 Task: Look for space in Bauta, Cuba from 6th September, 2023 to 10th September, 2023 for 1 adult in price range Rs.10000 to Rs.15000. Place can be private room with 1  bedroom having 1 bed and 1 bathroom. Property type can be house, flat, guest house, hotel. Booking option can be shelf check-in. Required host language is .
Action: Mouse moved to (423, 91)
Screenshot: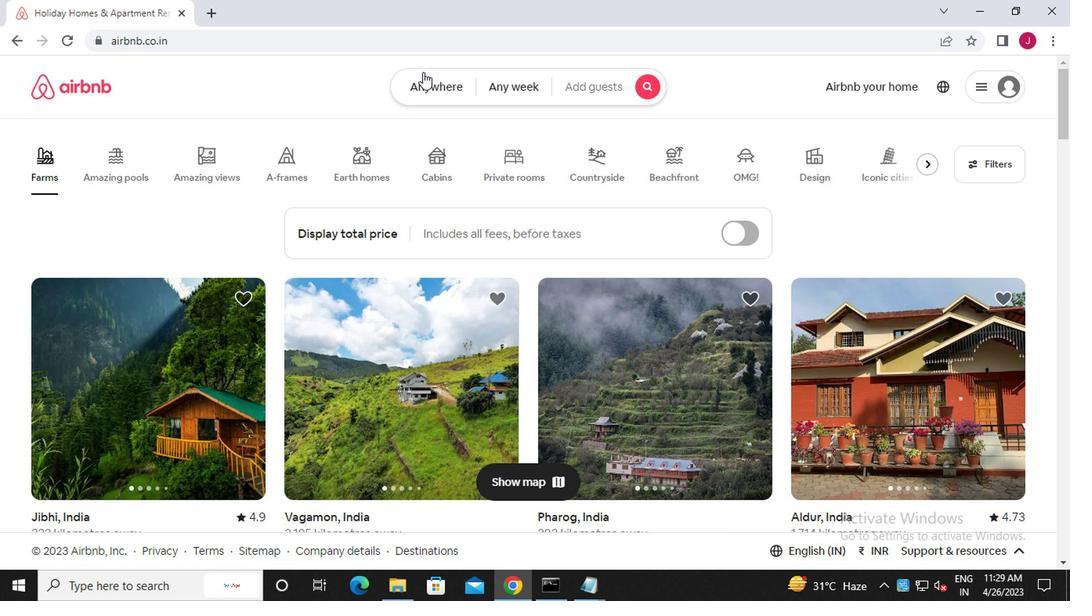 
Action: Mouse pressed left at (423, 91)
Screenshot: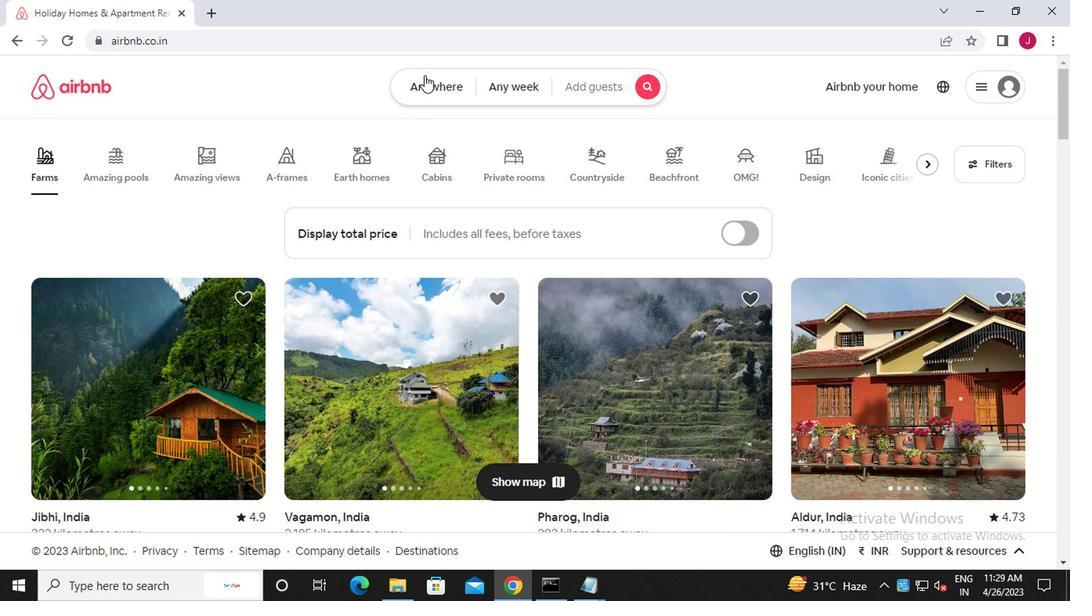 
Action: Mouse moved to (302, 145)
Screenshot: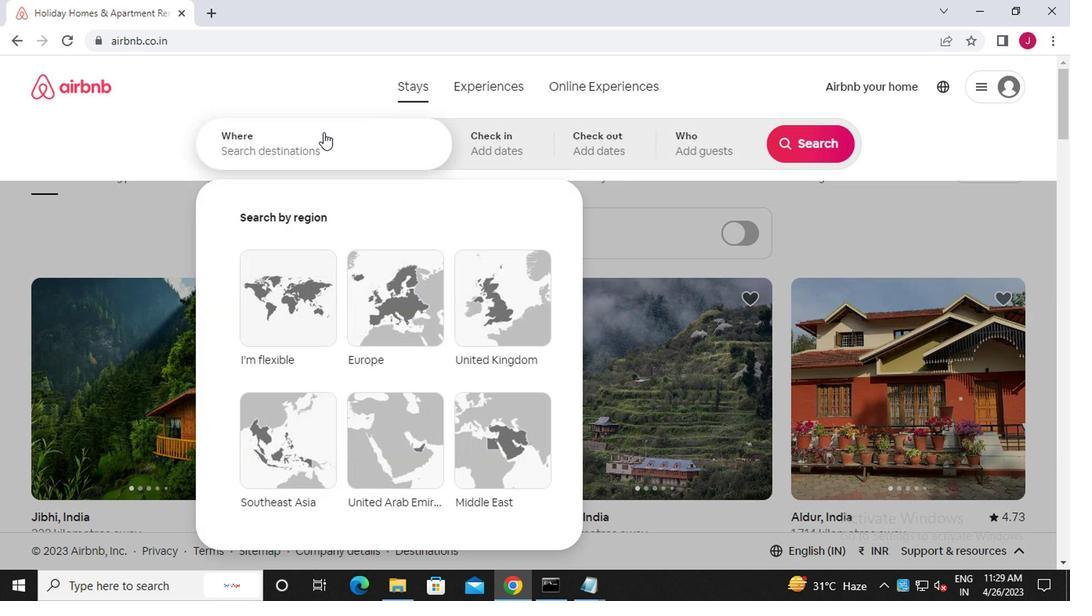 
Action: Mouse pressed left at (302, 145)
Screenshot: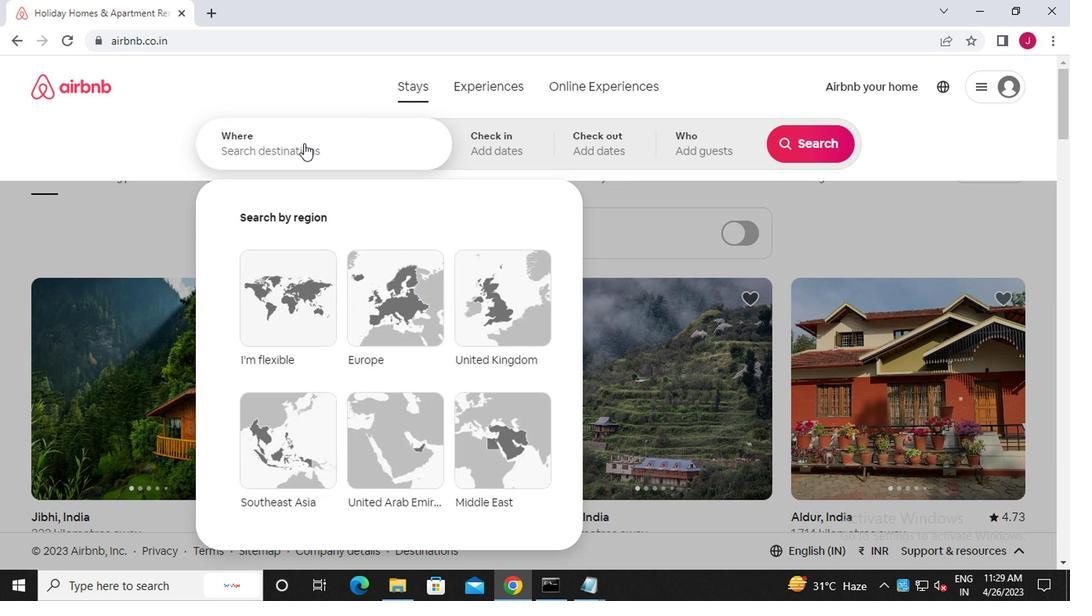 
Action: Key pressed b<Key.caps_lock>auta
Screenshot: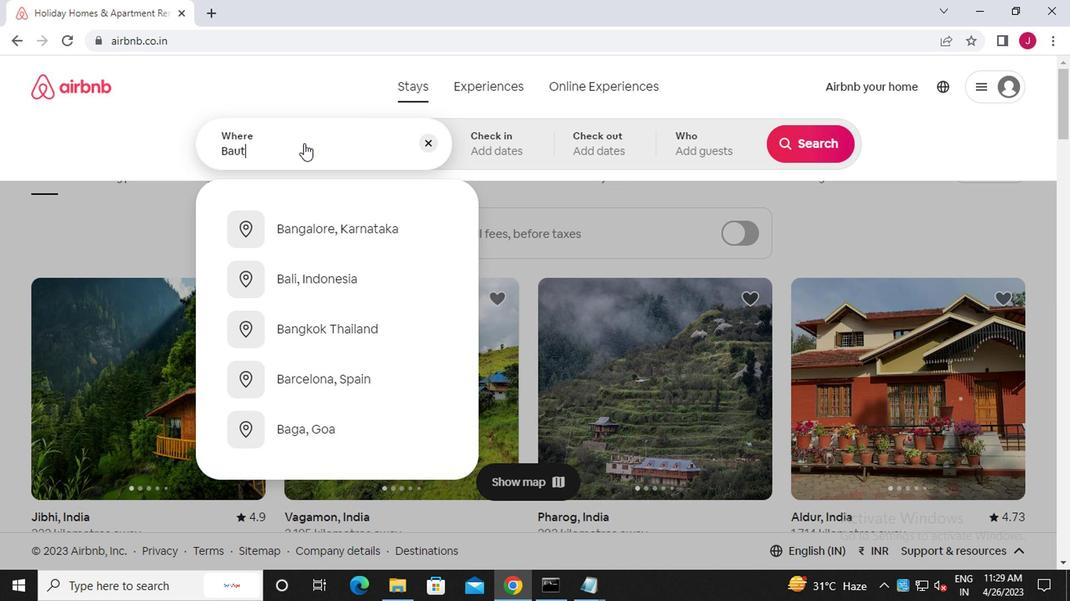 
Action: Mouse moved to (337, 234)
Screenshot: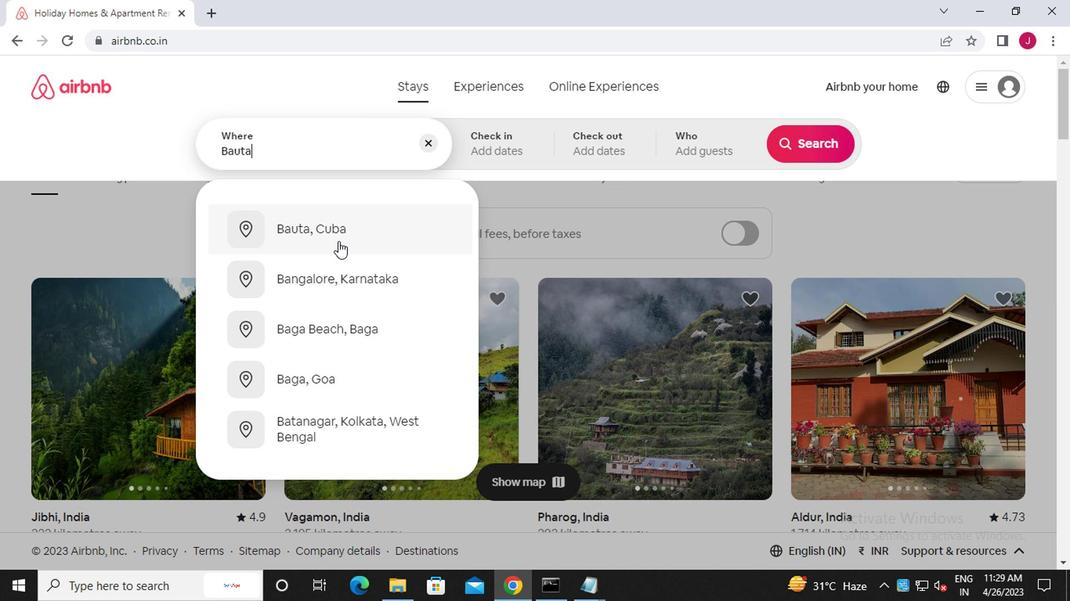 
Action: Mouse pressed left at (337, 234)
Screenshot: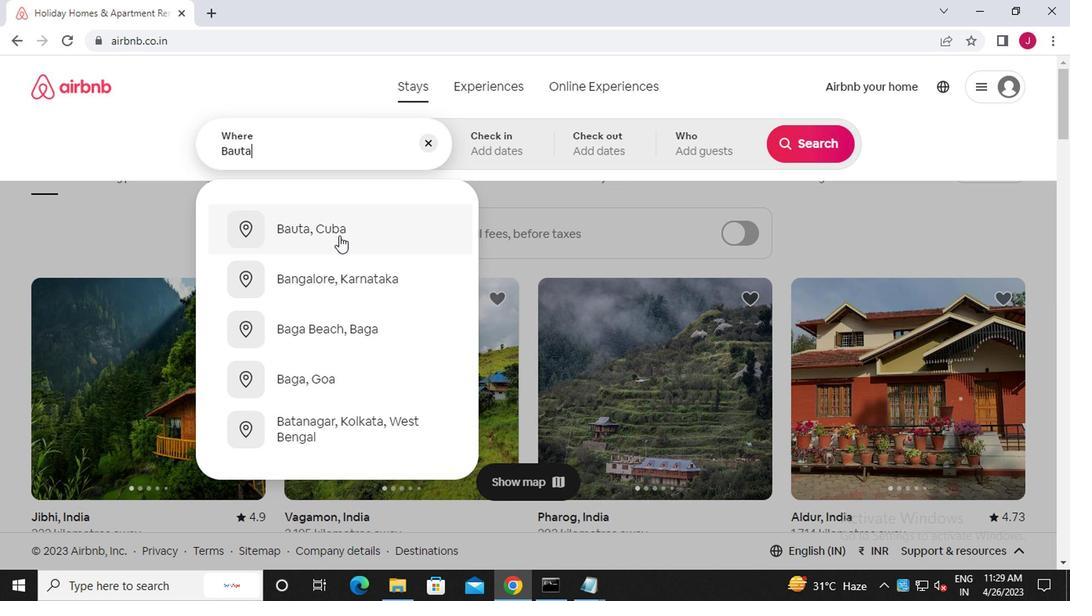 
Action: Mouse moved to (800, 272)
Screenshot: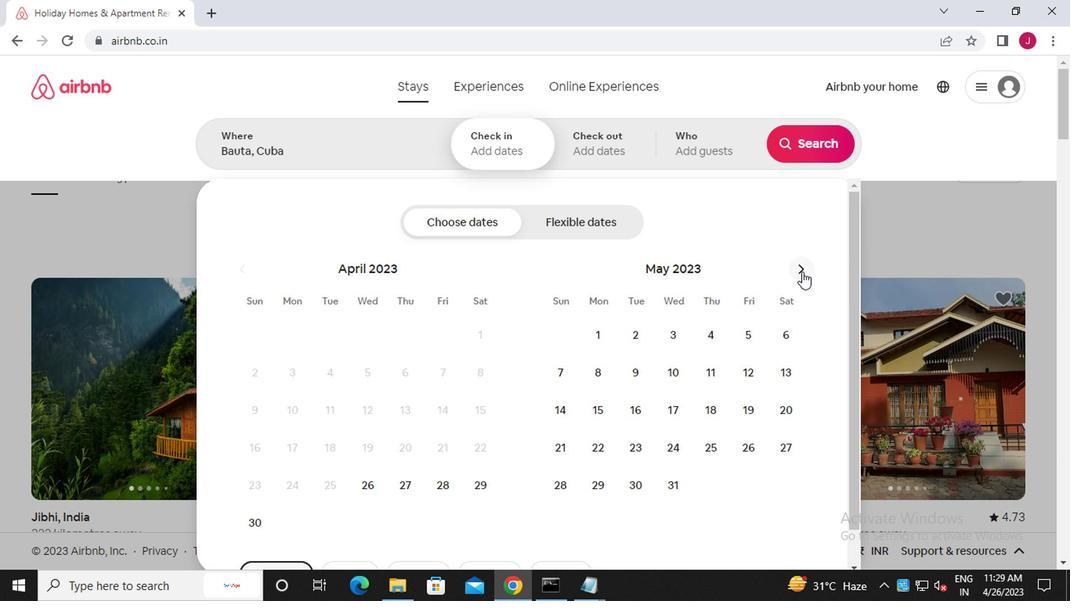 
Action: Mouse pressed left at (800, 272)
Screenshot: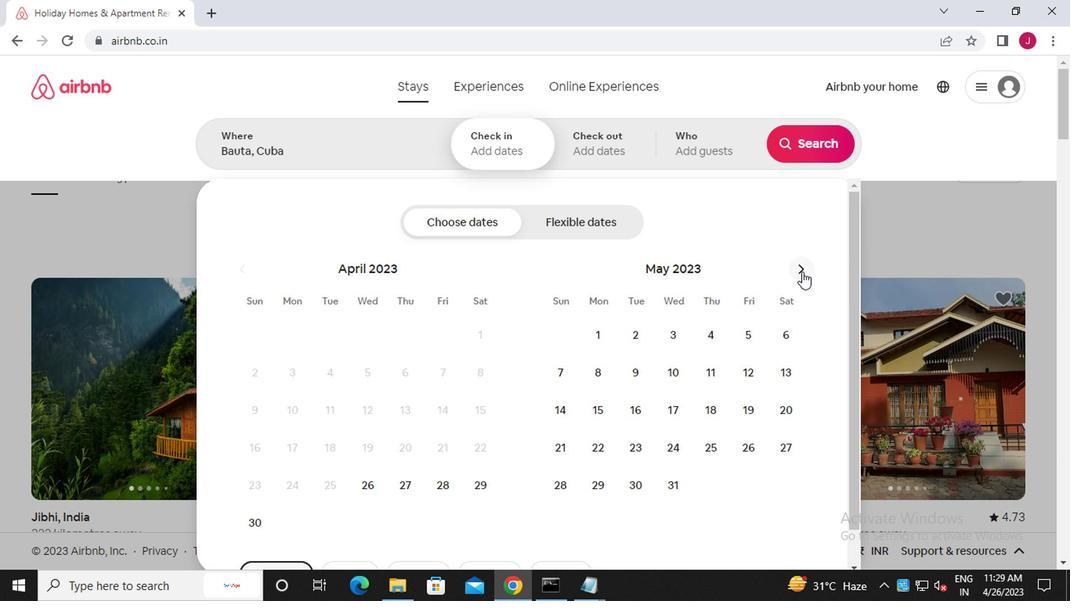 
Action: Mouse pressed left at (800, 272)
Screenshot: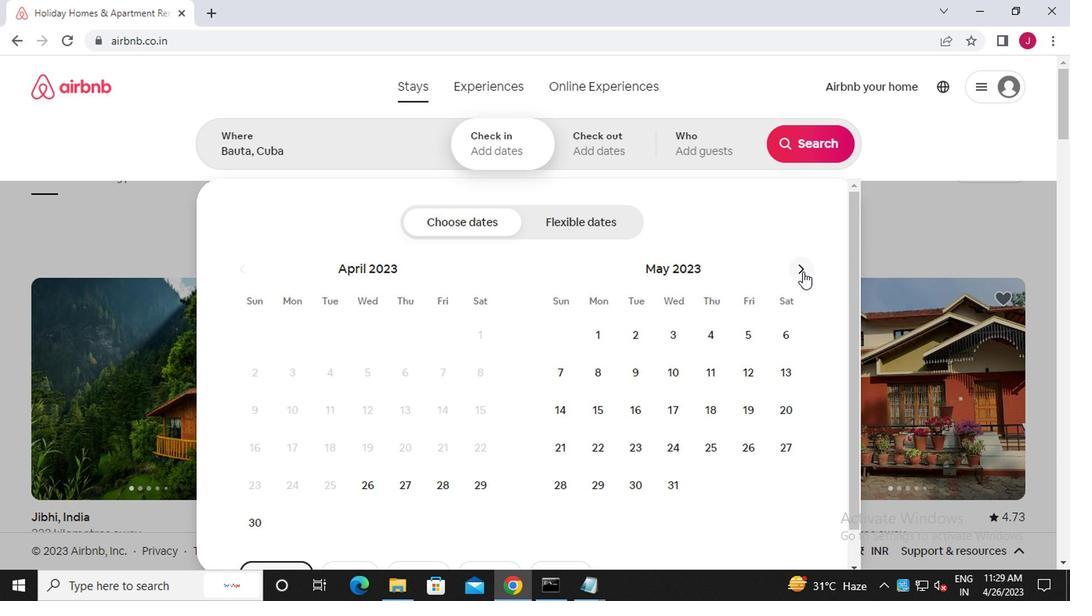 
Action: Mouse pressed left at (800, 272)
Screenshot: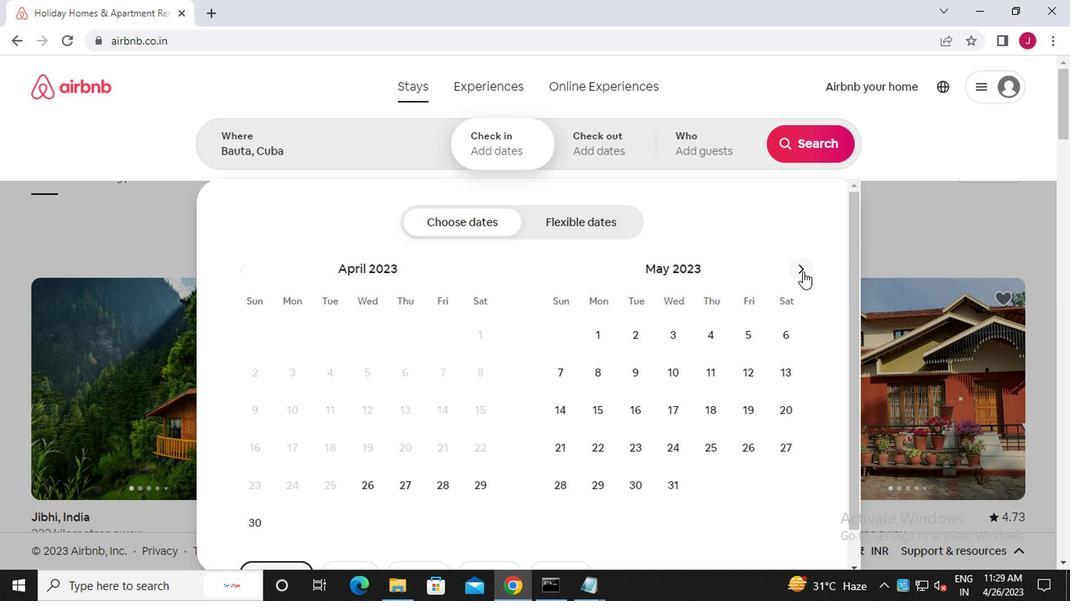 
Action: Mouse moved to (800, 272)
Screenshot: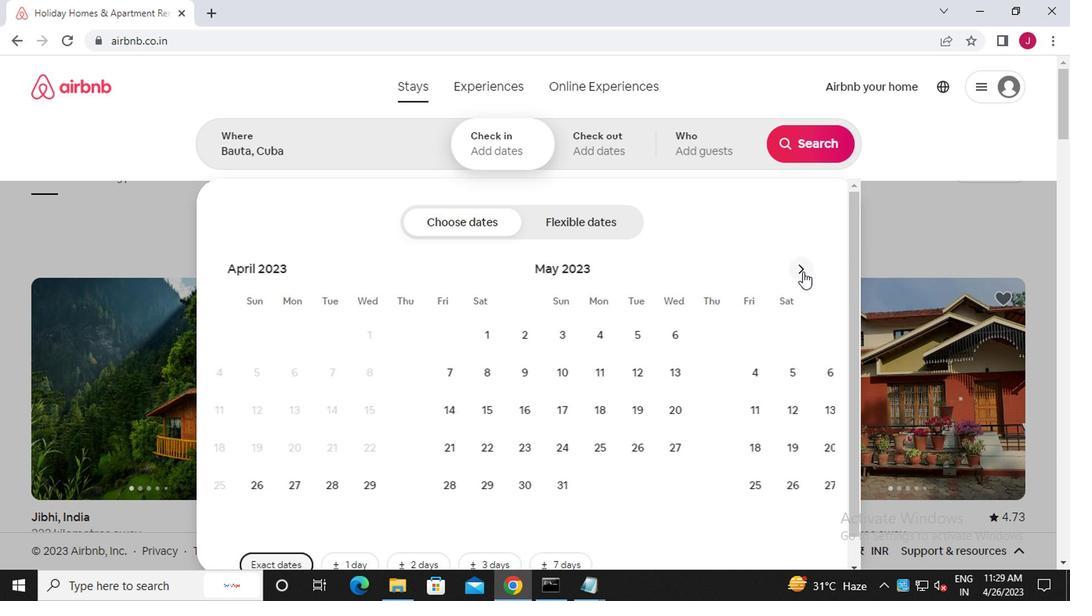 
Action: Mouse pressed left at (800, 272)
Screenshot: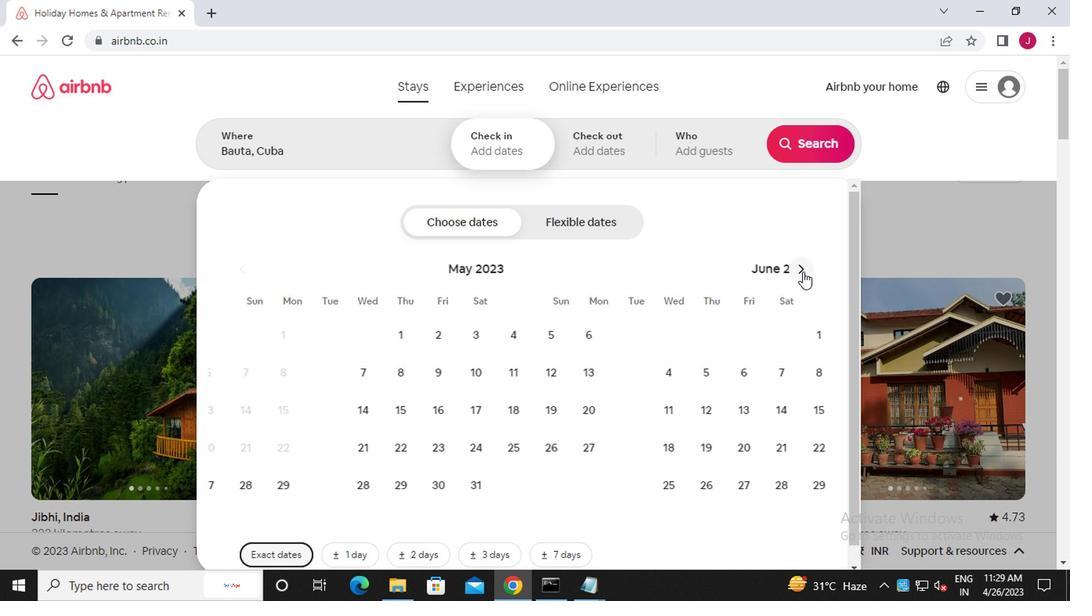 
Action: Mouse moved to (800, 272)
Screenshot: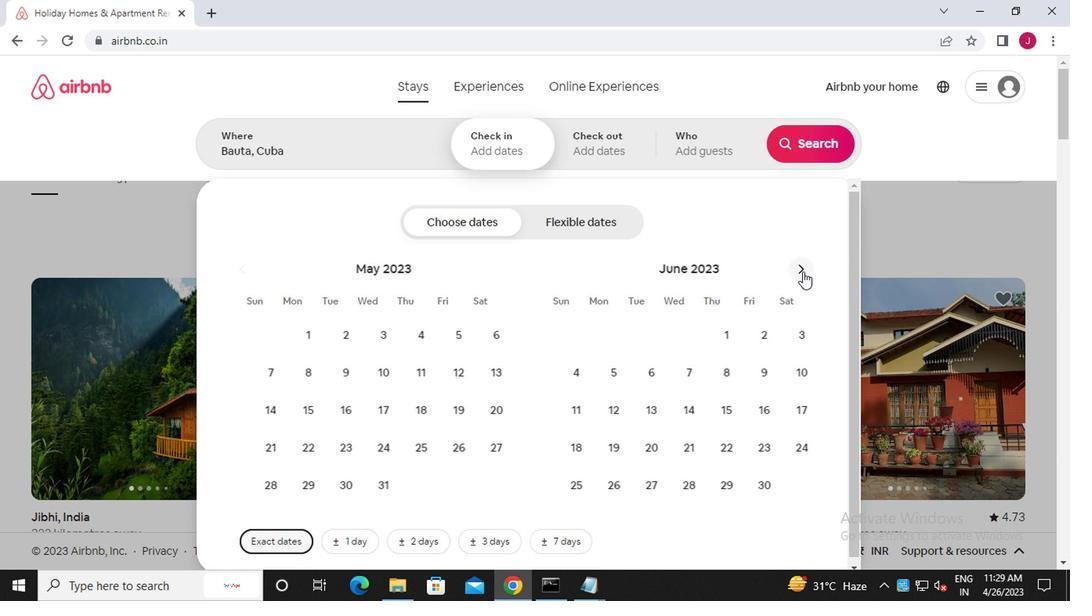 
Action: Mouse pressed left at (800, 272)
Screenshot: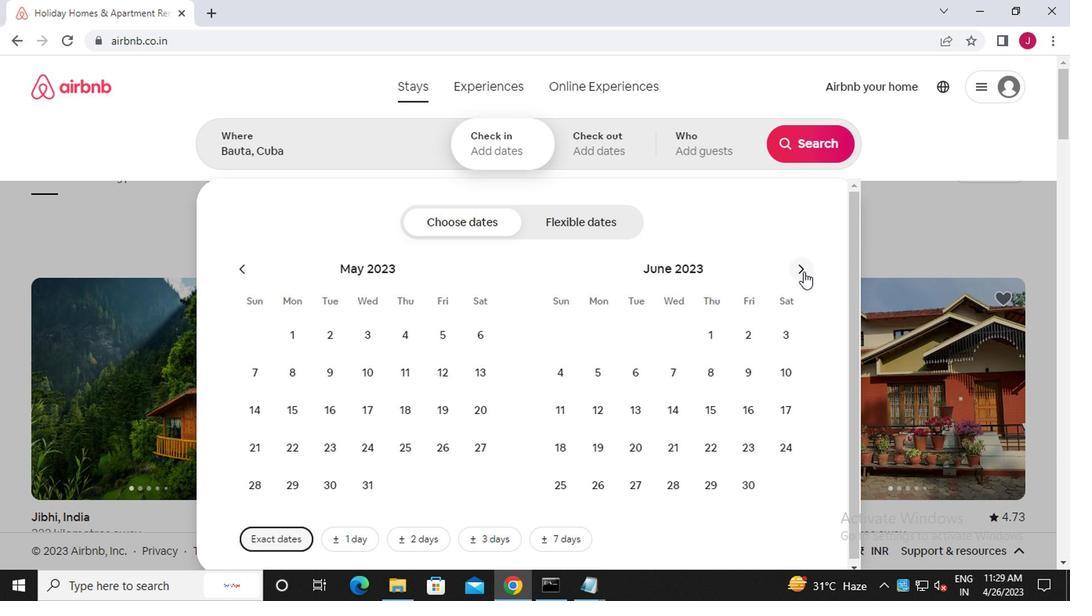 
Action: Mouse pressed left at (800, 272)
Screenshot: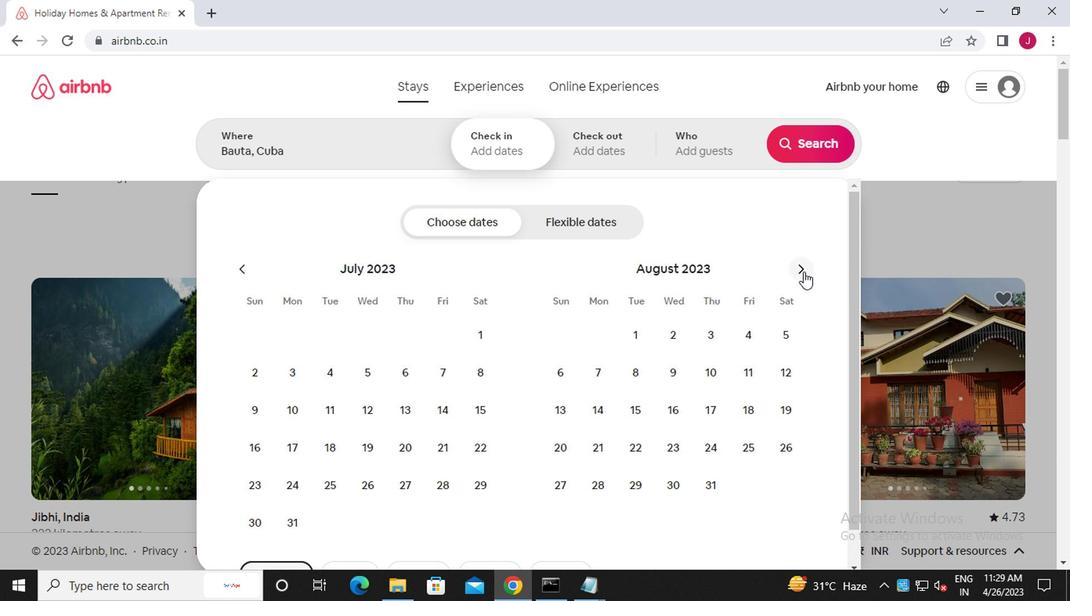 
Action: Mouse moved to (669, 371)
Screenshot: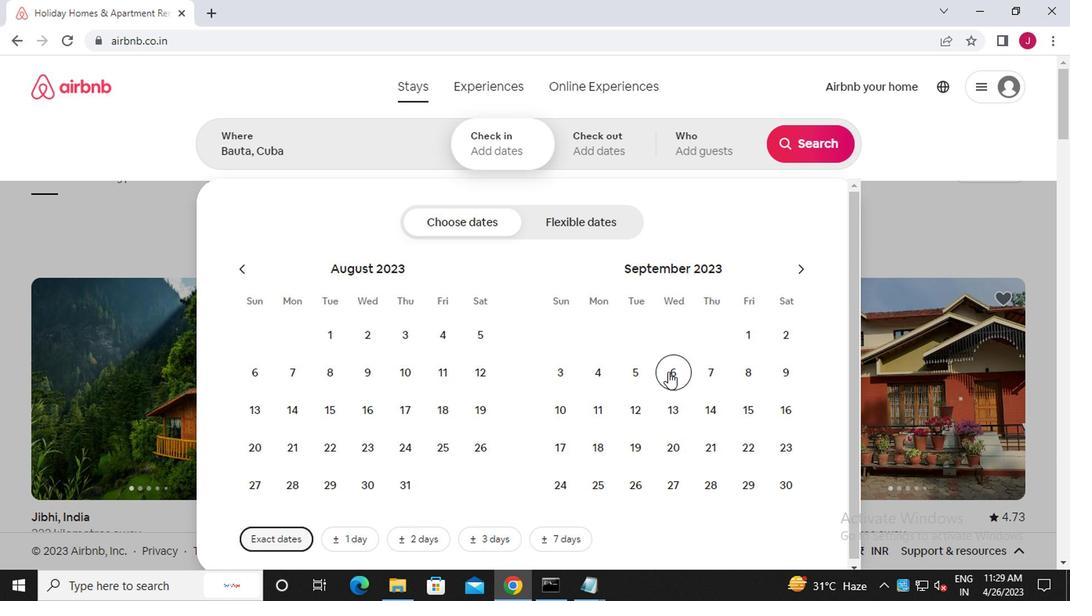 
Action: Mouse pressed left at (669, 371)
Screenshot: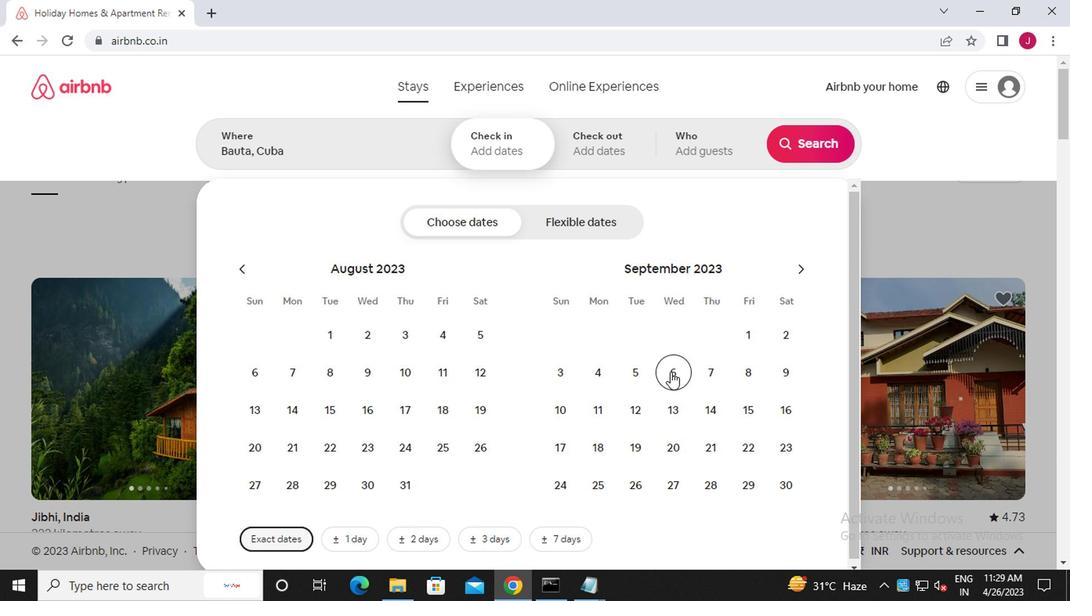 
Action: Mouse moved to (567, 407)
Screenshot: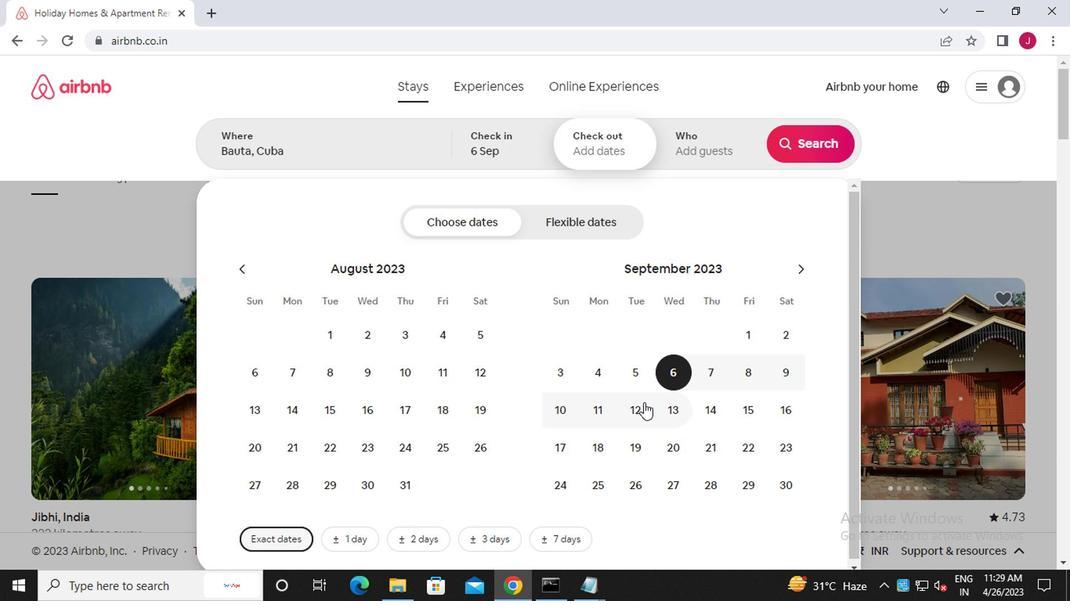 
Action: Mouse pressed left at (567, 407)
Screenshot: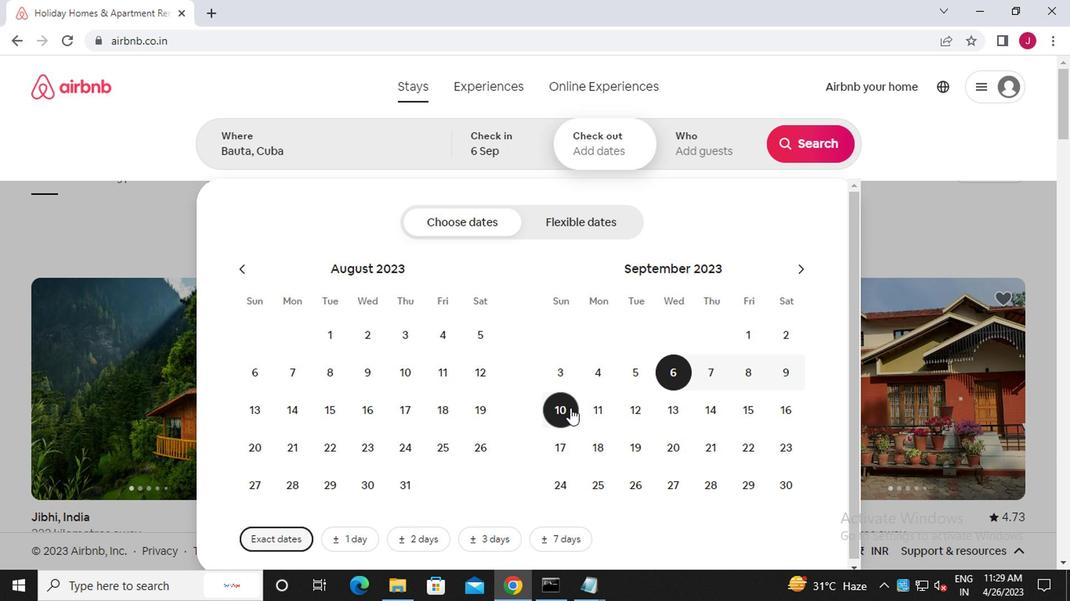 
Action: Mouse moved to (712, 143)
Screenshot: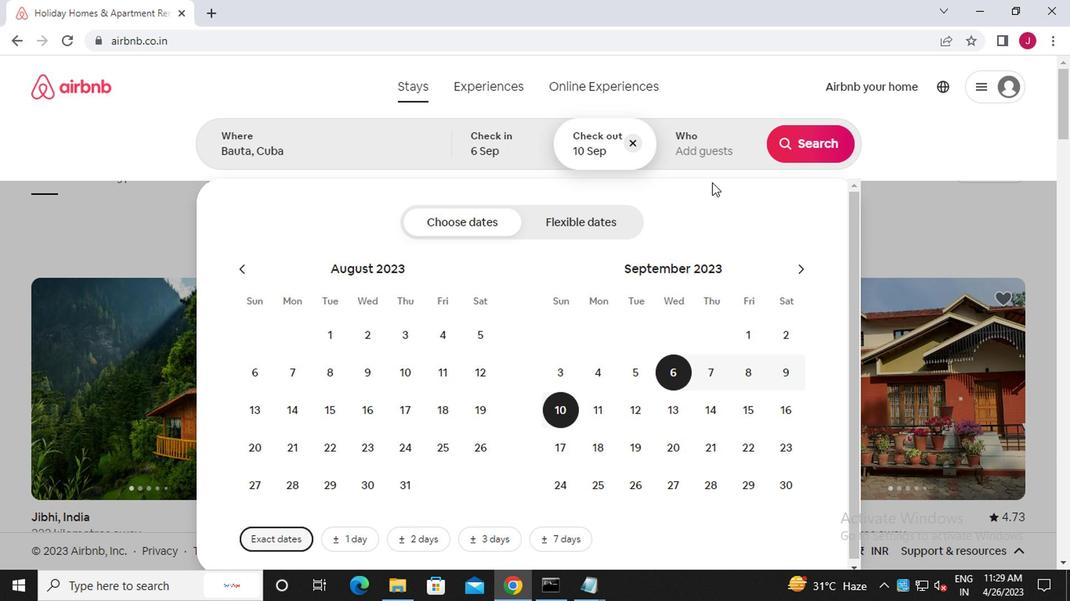 
Action: Mouse pressed left at (712, 143)
Screenshot: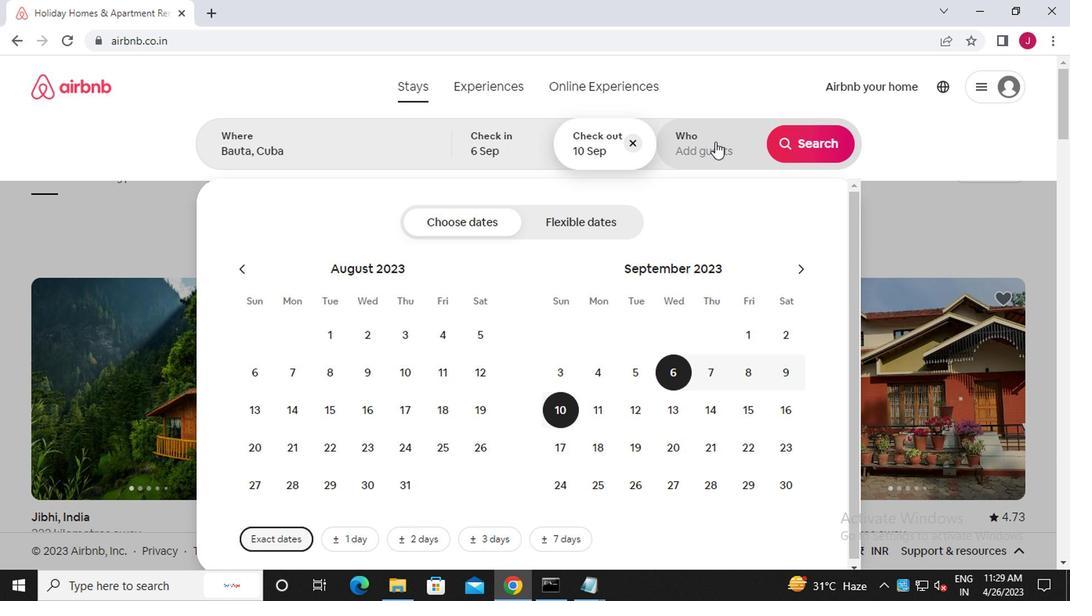 
Action: Mouse moved to (810, 227)
Screenshot: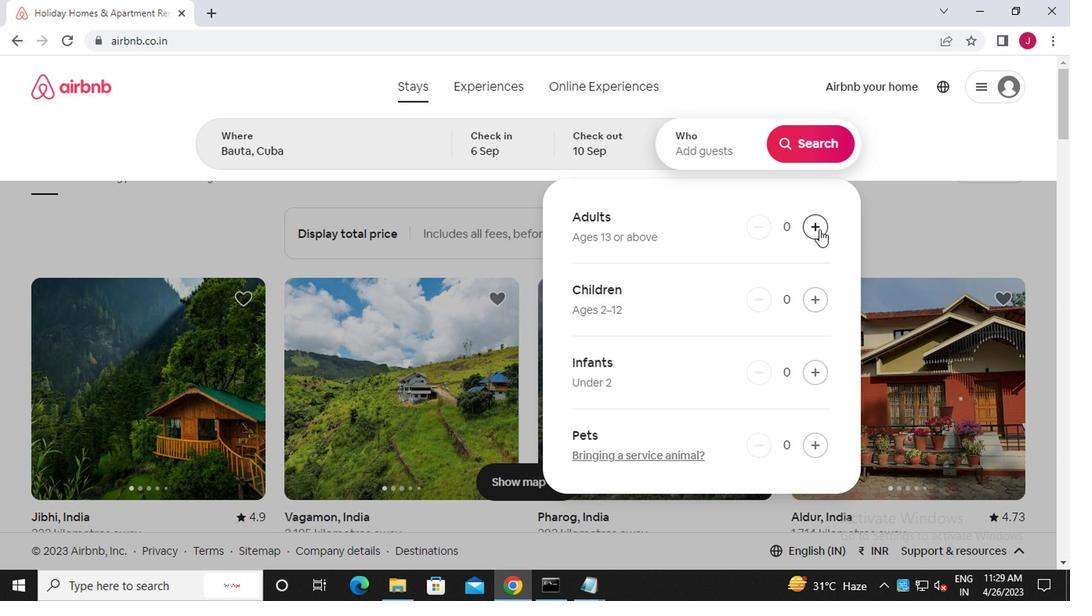 
Action: Mouse pressed left at (810, 227)
Screenshot: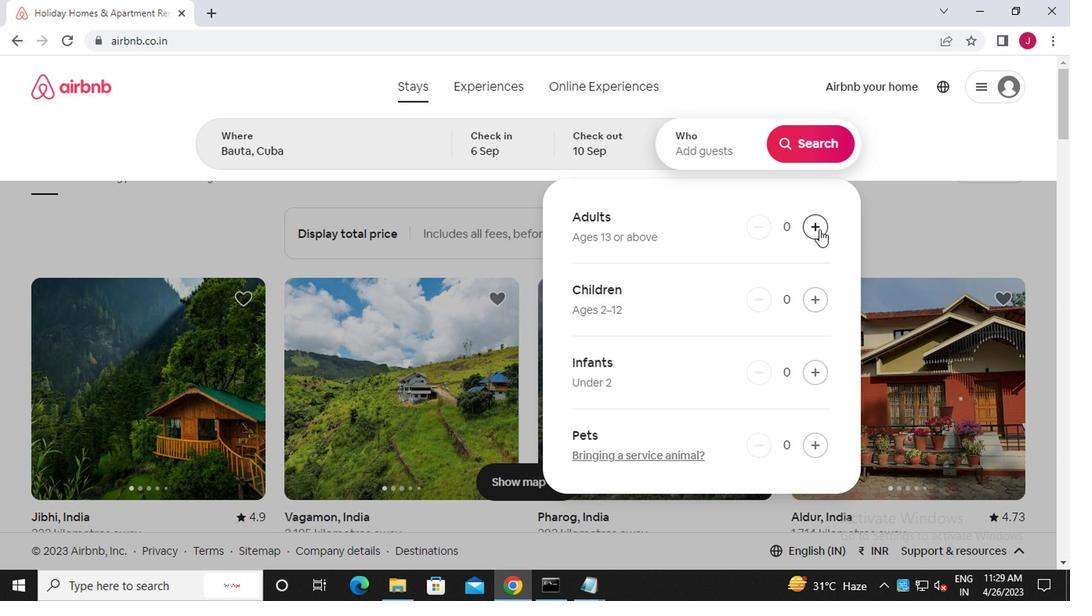 
Action: Mouse moved to (819, 151)
Screenshot: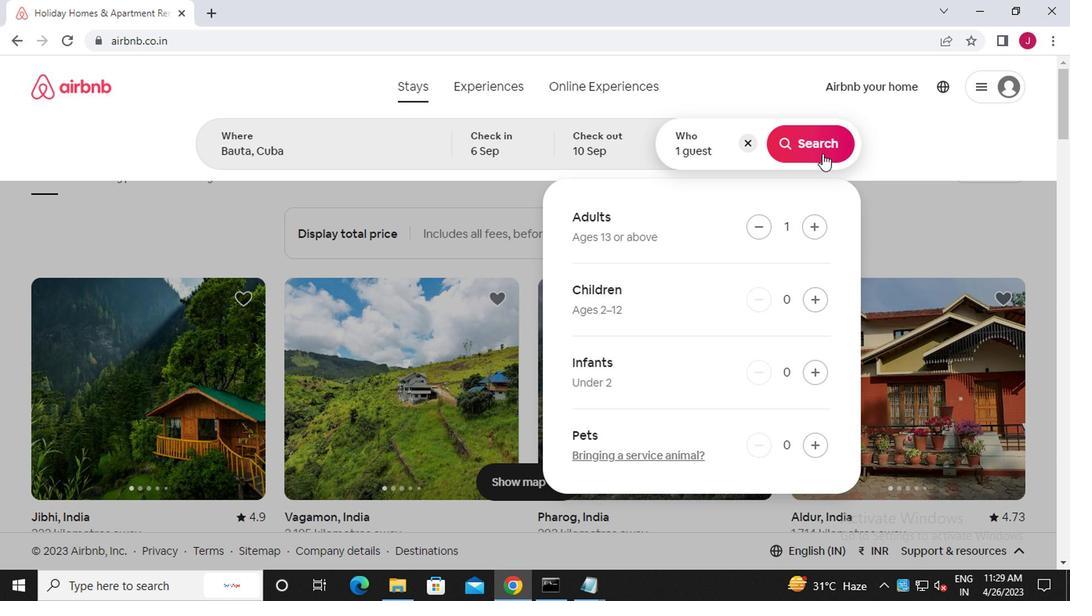 
Action: Mouse pressed left at (819, 151)
Screenshot: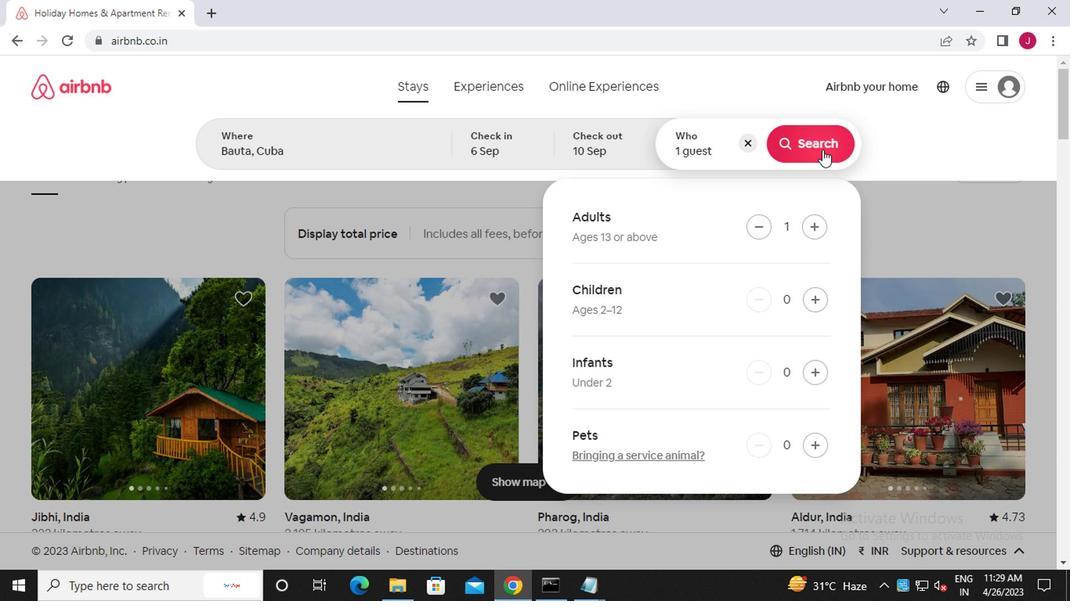 
Action: Mouse moved to (1005, 152)
Screenshot: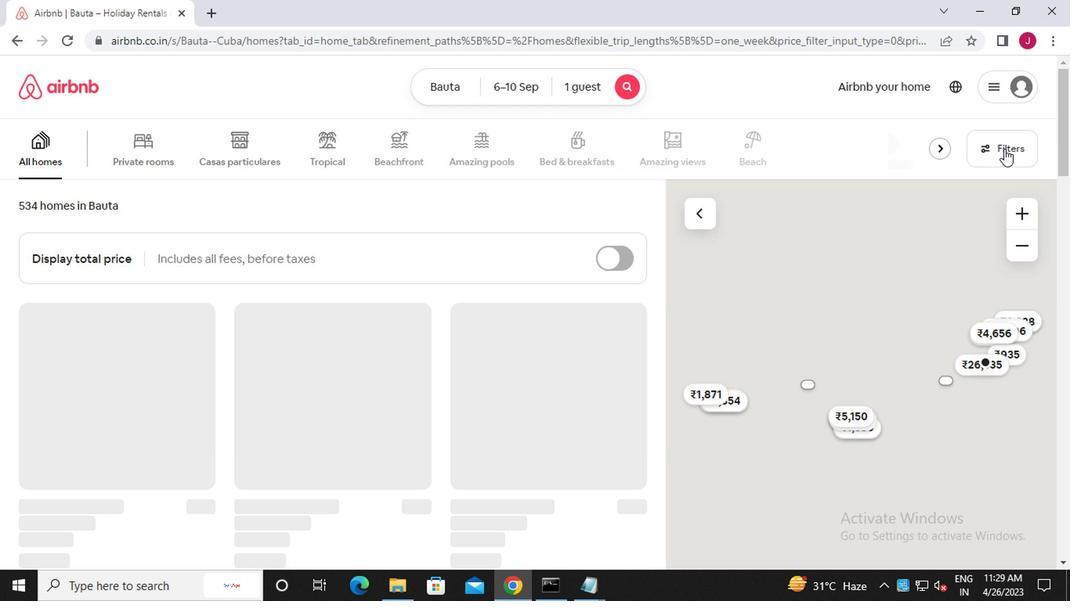 
Action: Mouse pressed left at (1005, 152)
Screenshot: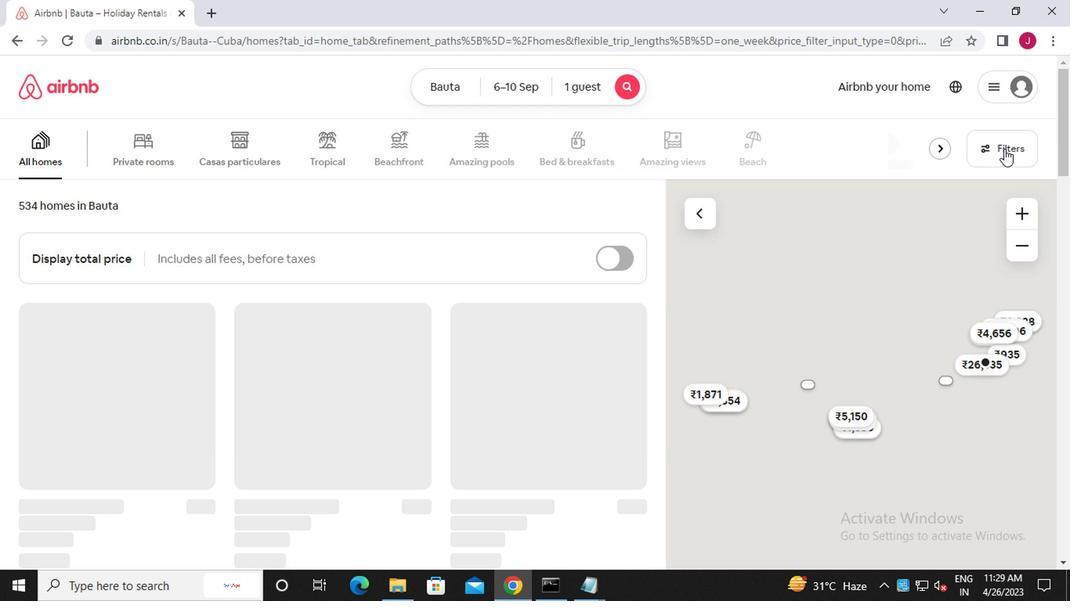 
Action: Mouse moved to (345, 354)
Screenshot: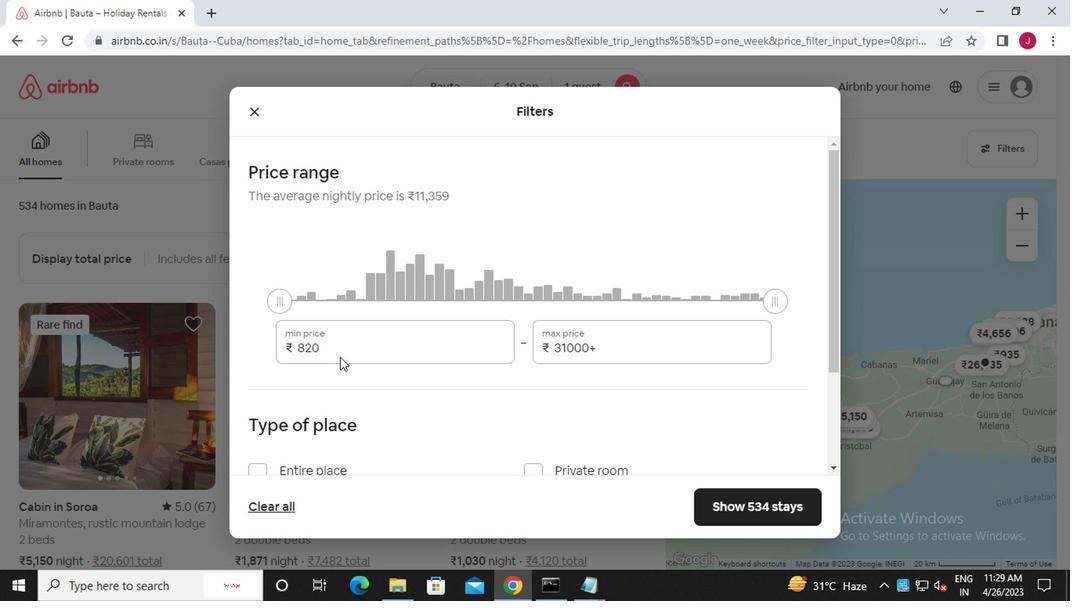 
Action: Mouse pressed left at (345, 354)
Screenshot: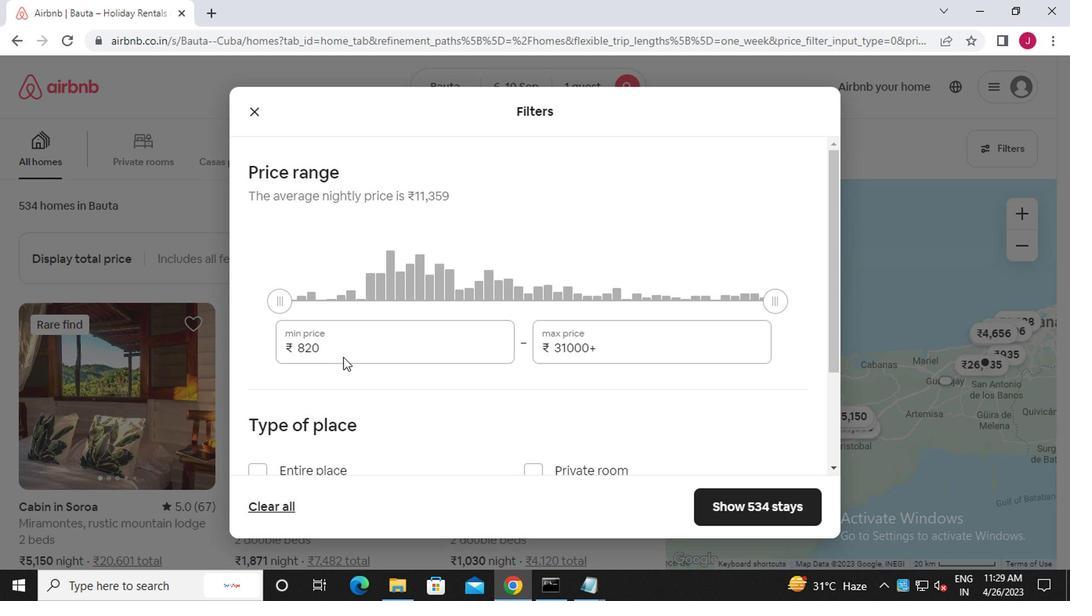 
Action: Mouse moved to (343, 347)
Screenshot: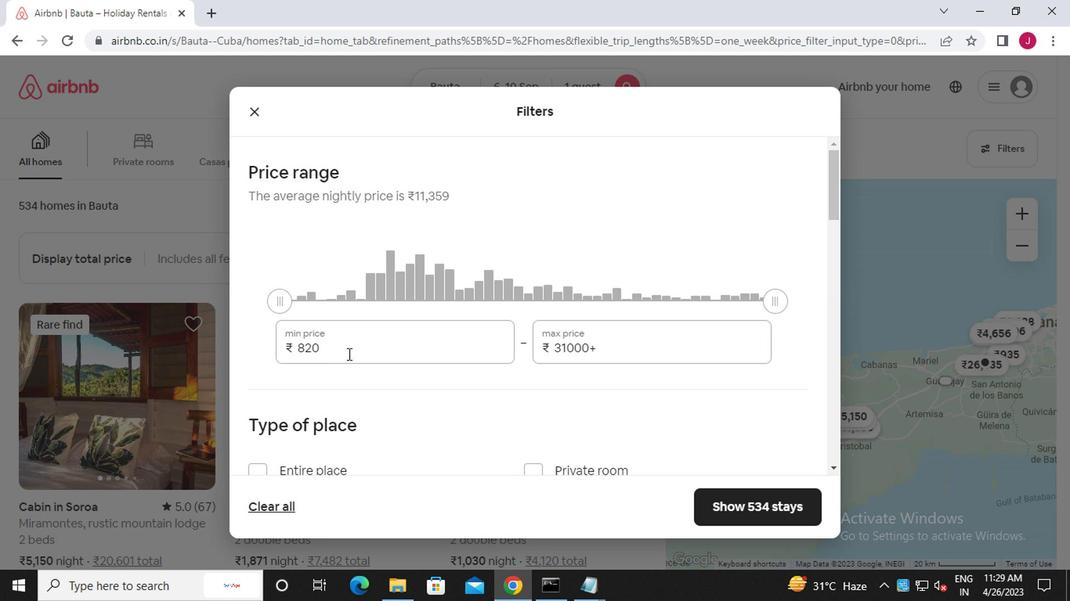 
Action: Key pressed \<Key.backspace><Key.backspace><Key.backspace><<97>><<96>><<96>><<96>><<96>>
Screenshot: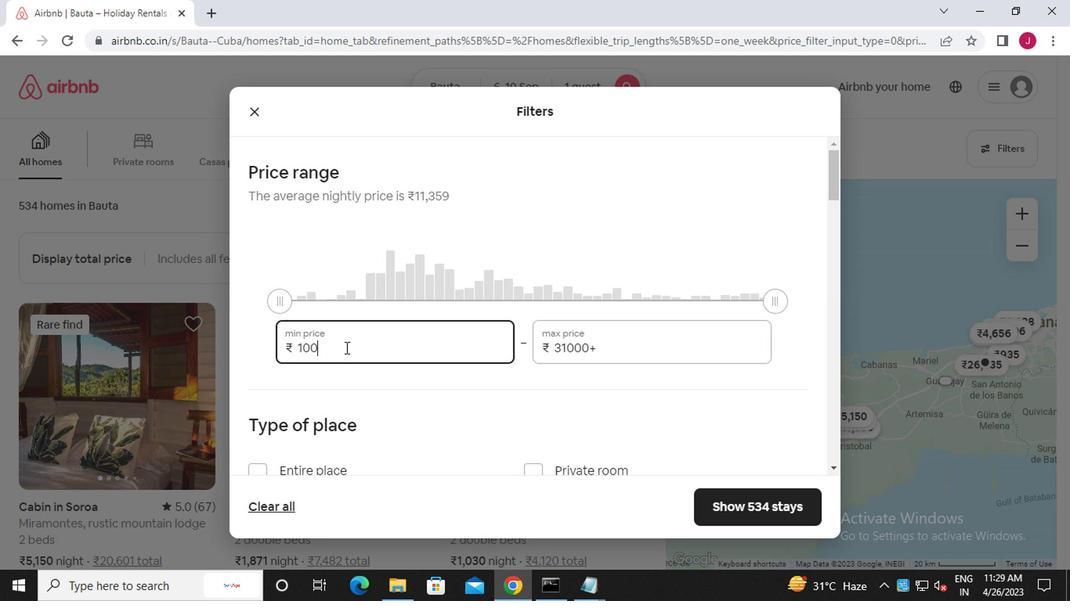 
Action: Mouse moved to (620, 346)
Screenshot: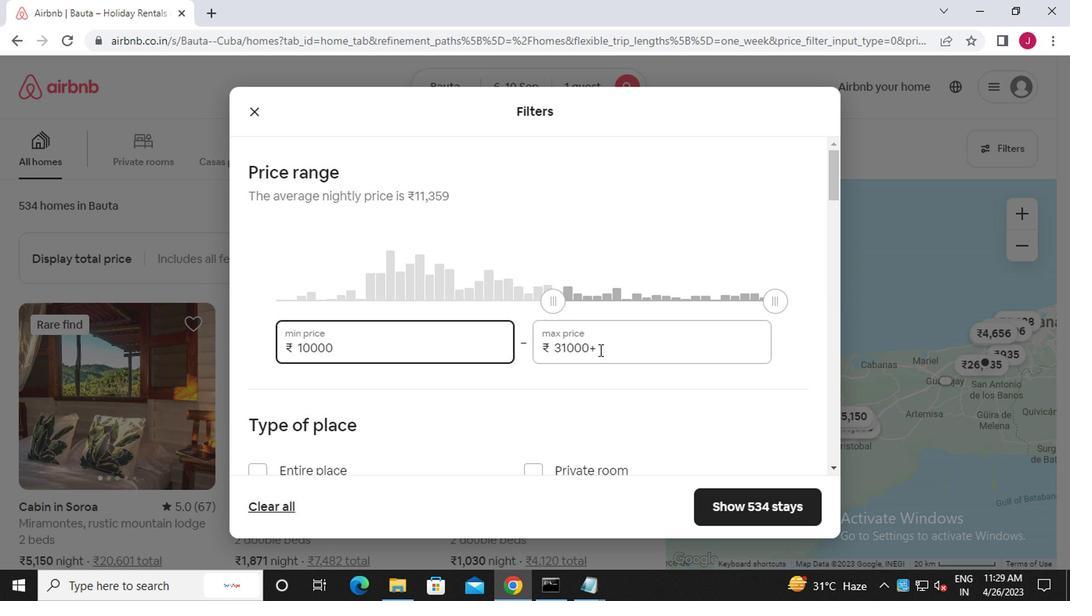 
Action: Mouse pressed left at (620, 346)
Screenshot: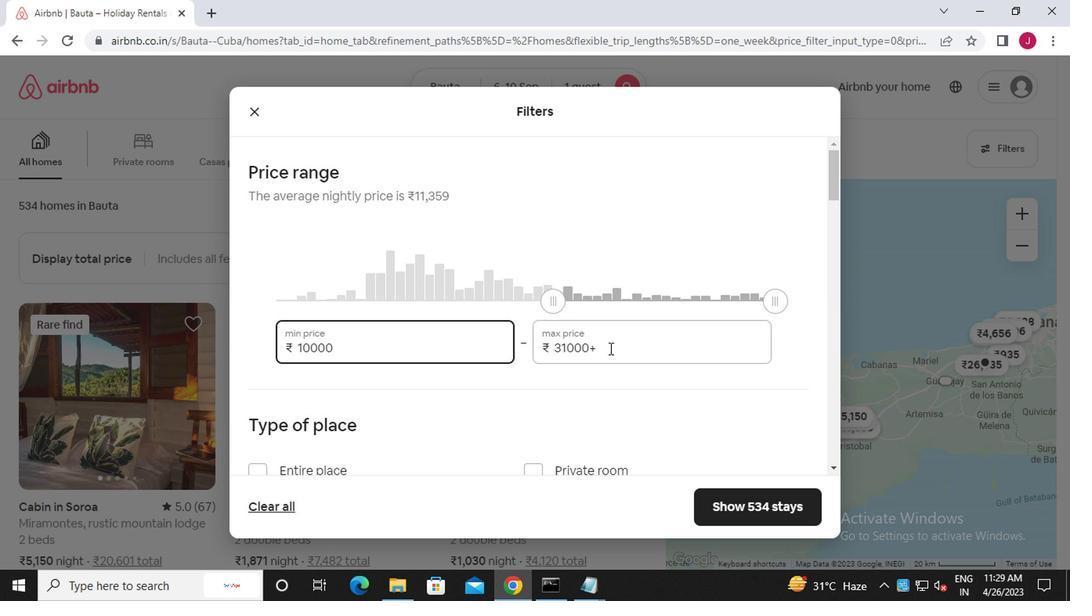 
Action: Key pressed <Key.backspace><Key.backspace><Key.backspace><Key.backspace><Key.backspace><Key.backspace><Key.backspace><Key.backspace><Key.backspace><Key.backspace><<97>><<101>><<96>><<96>><<96>>
Screenshot: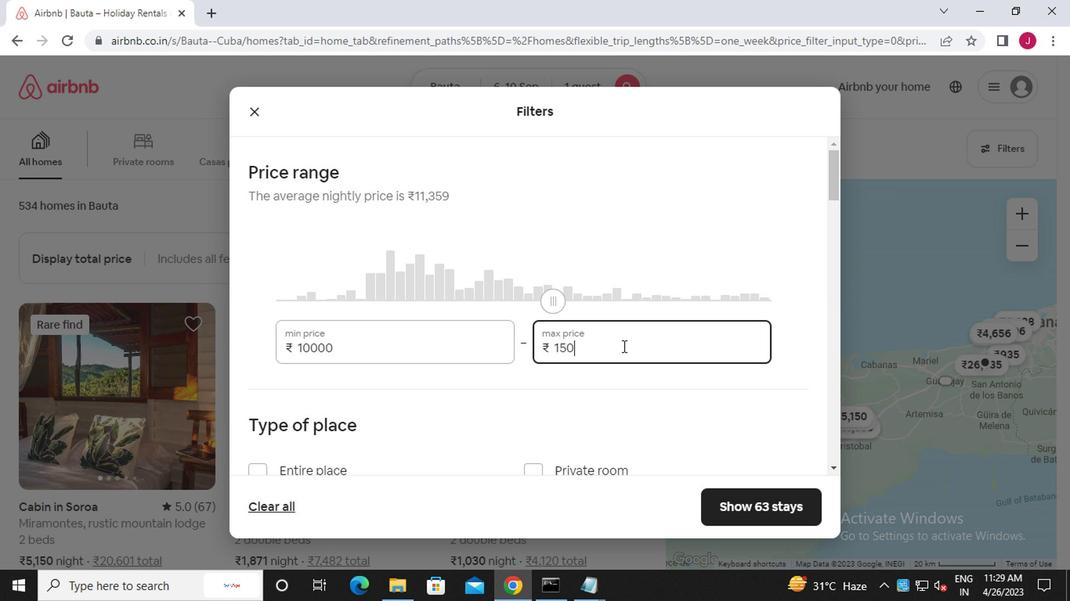 
Action: Mouse scrolled (620, 345) with delta (0, -1)
Screenshot: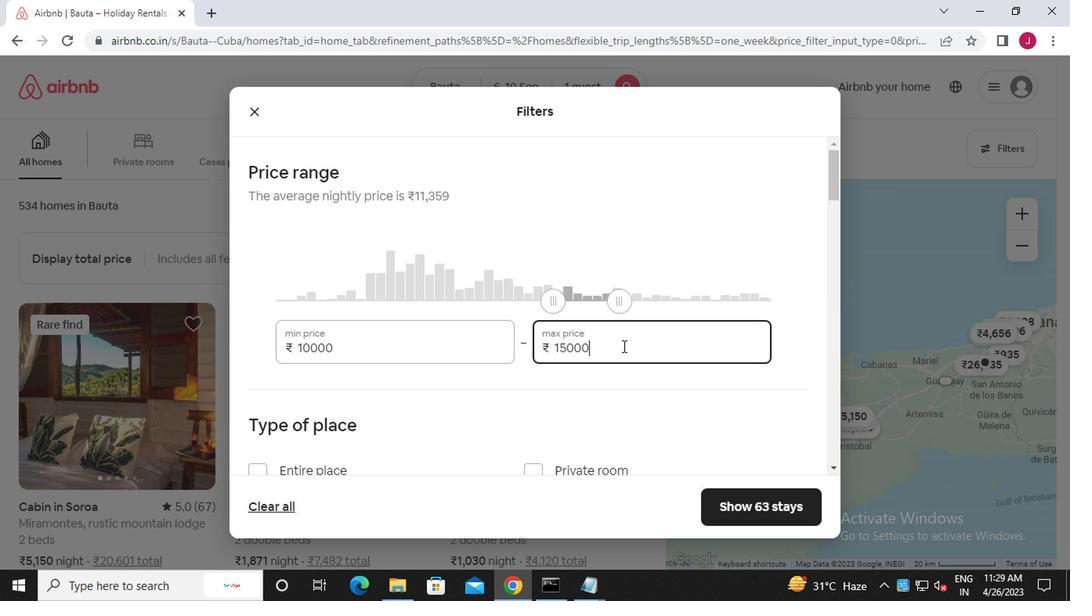 
Action: Mouse scrolled (620, 345) with delta (0, -1)
Screenshot: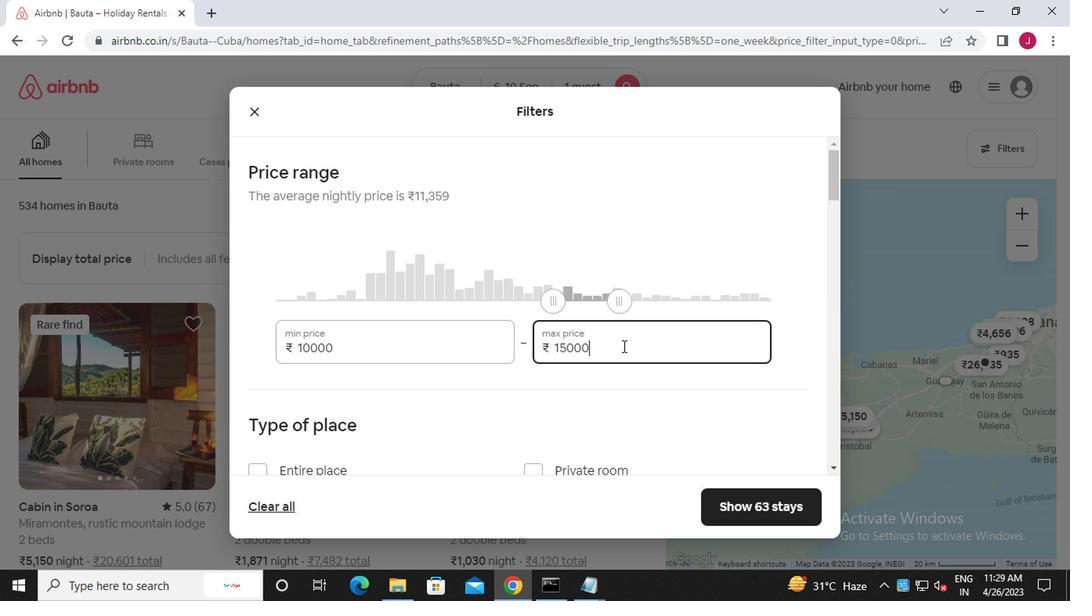 
Action: Mouse moved to (620, 346)
Screenshot: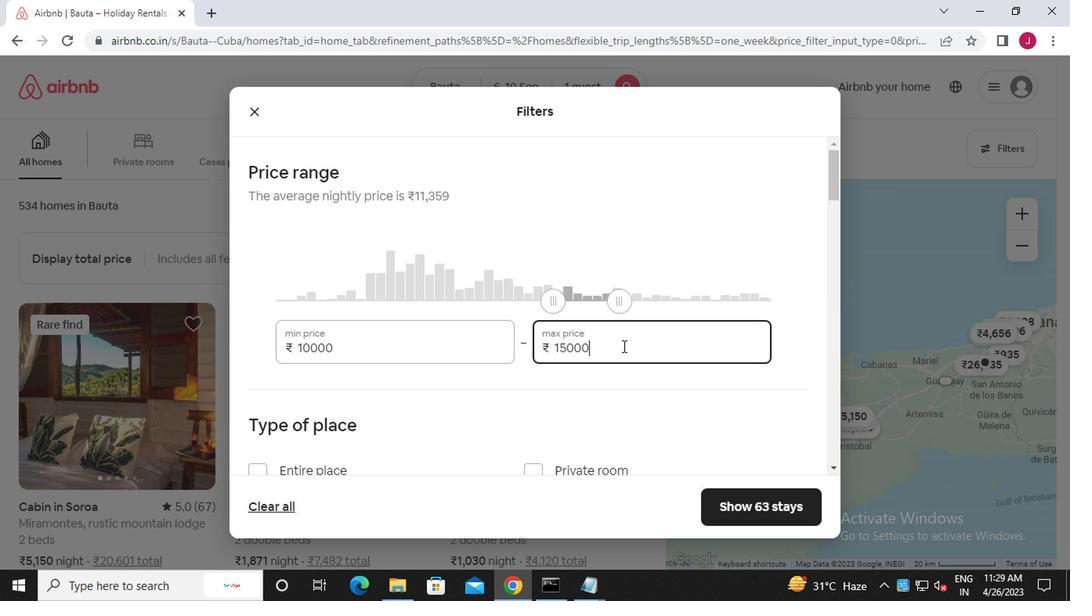 
Action: Mouse scrolled (620, 345) with delta (0, -1)
Screenshot: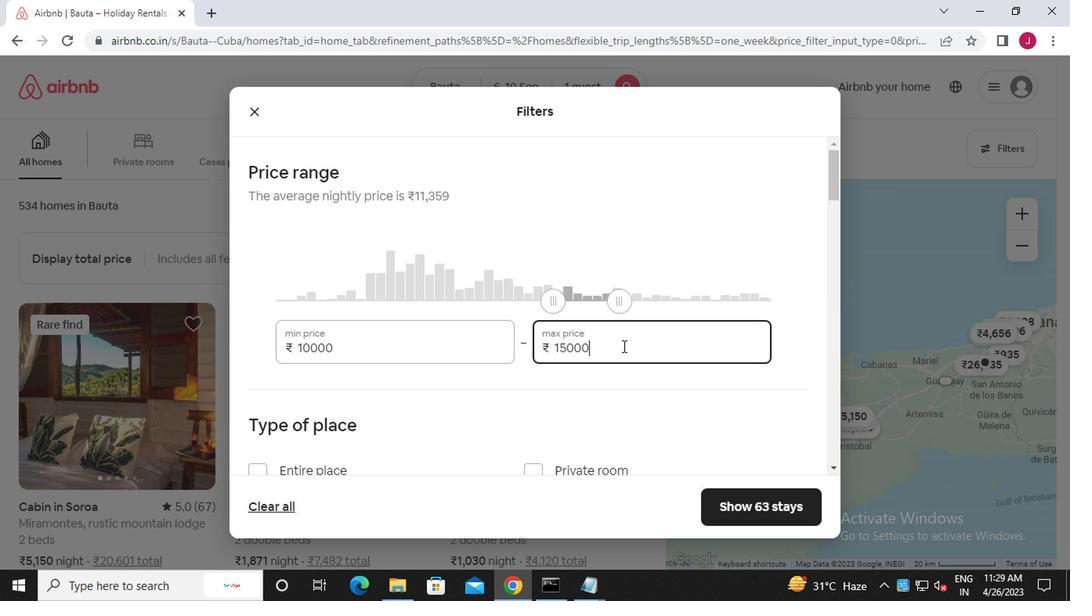
Action: Mouse moved to (529, 242)
Screenshot: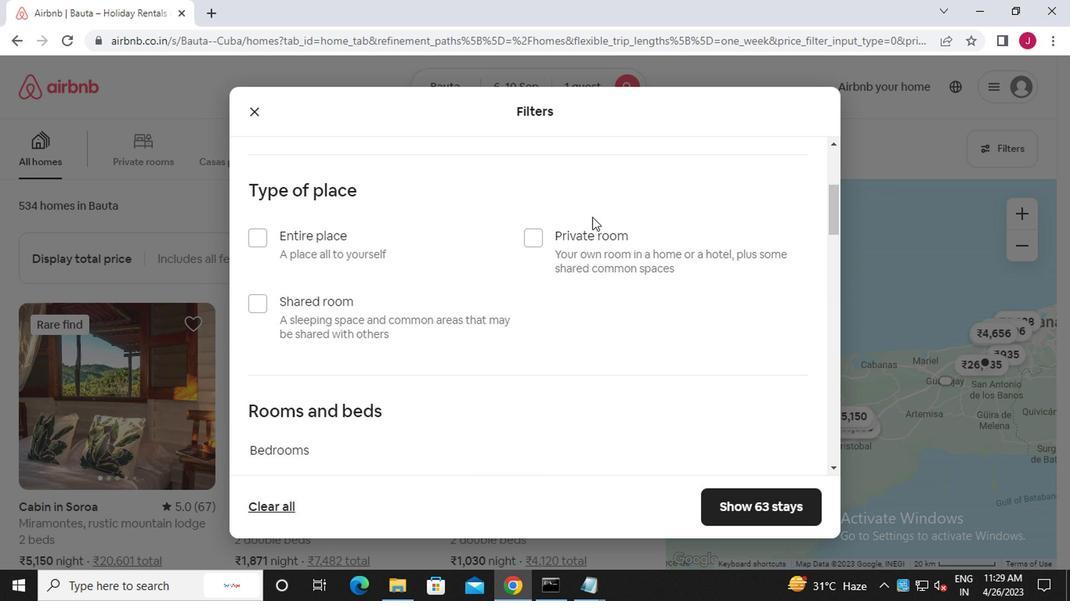 
Action: Mouse pressed left at (529, 242)
Screenshot: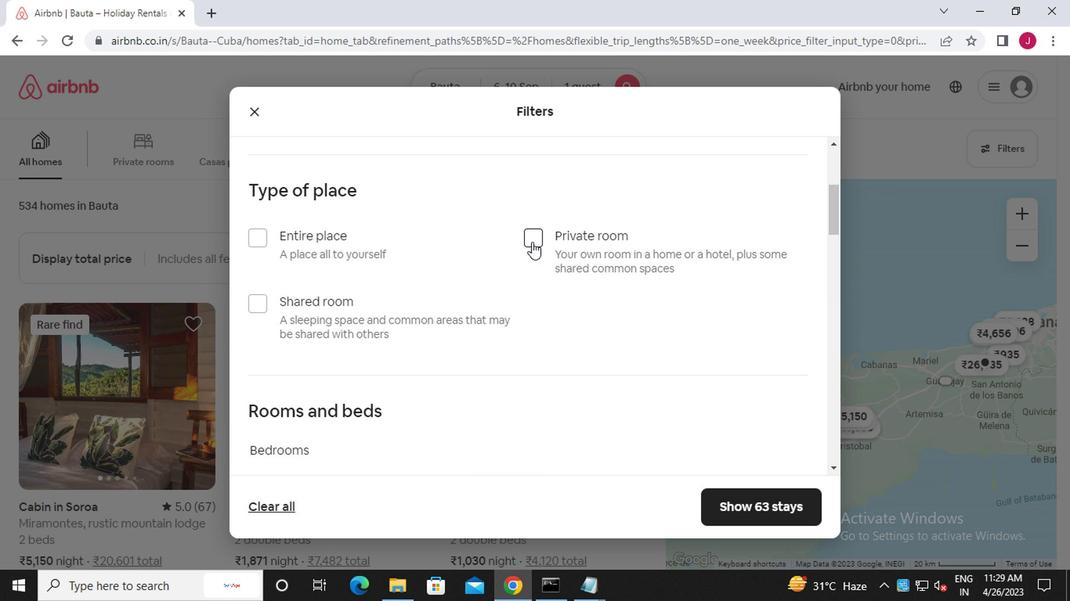 
Action: Mouse moved to (449, 305)
Screenshot: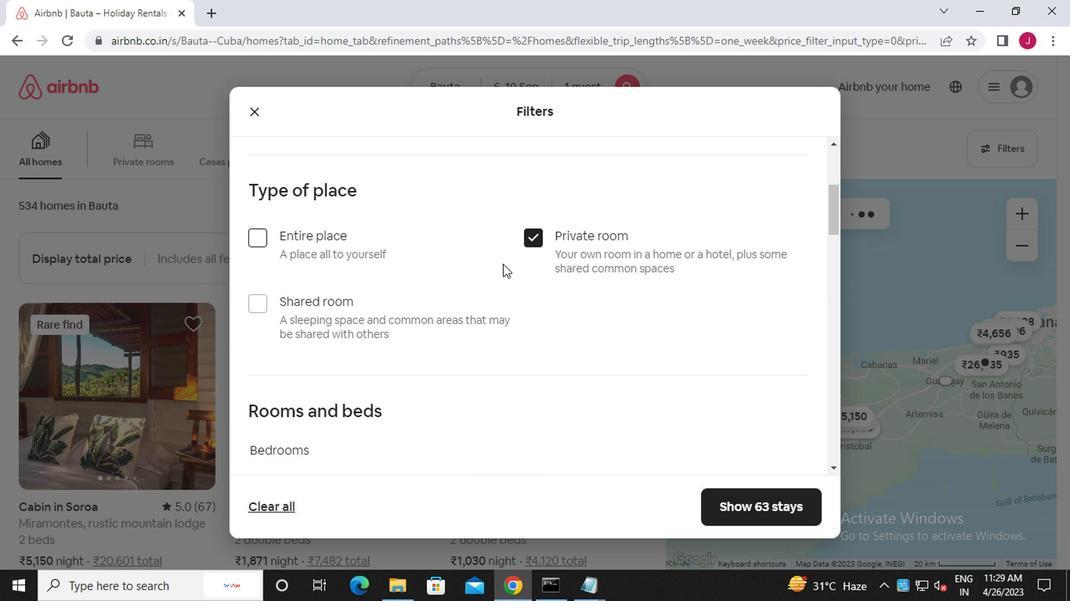 
Action: Mouse scrolled (449, 304) with delta (0, -1)
Screenshot: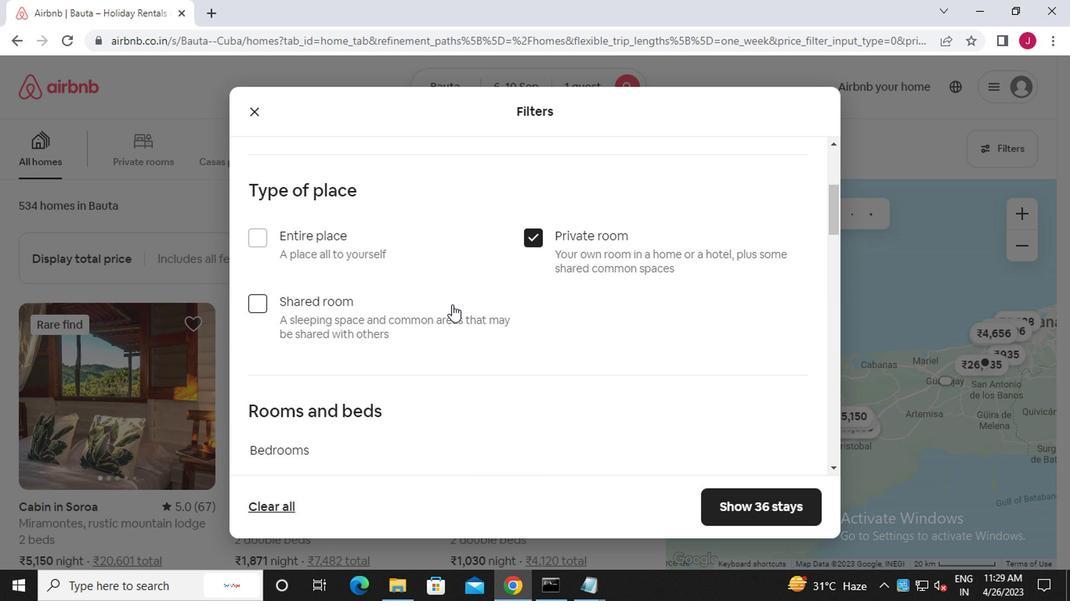 
Action: Mouse scrolled (449, 304) with delta (0, -1)
Screenshot: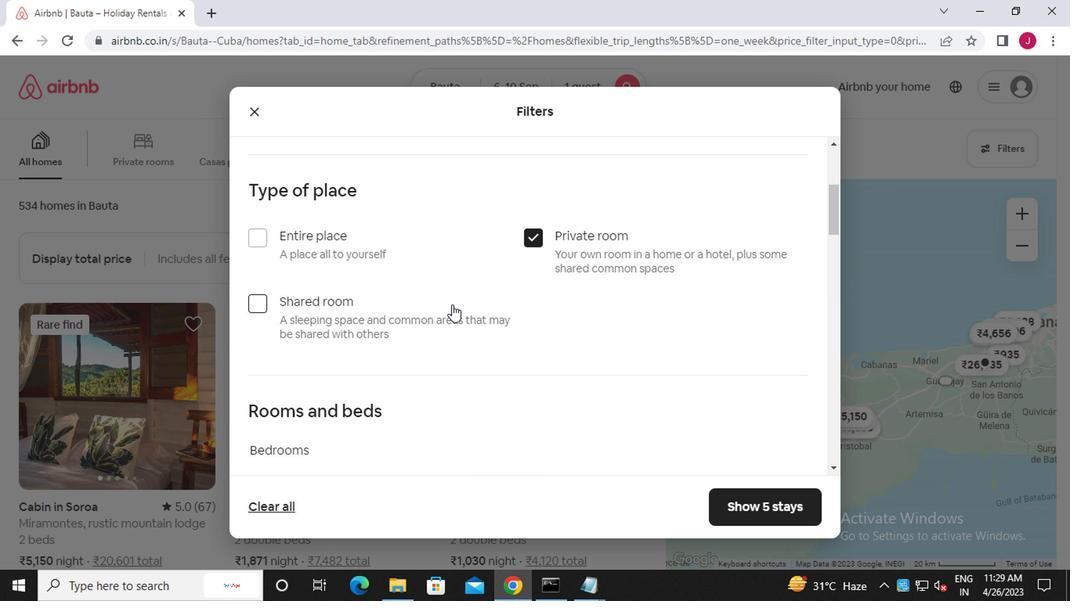 
Action: Mouse scrolled (449, 304) with delta (0, -1)
Screenshot: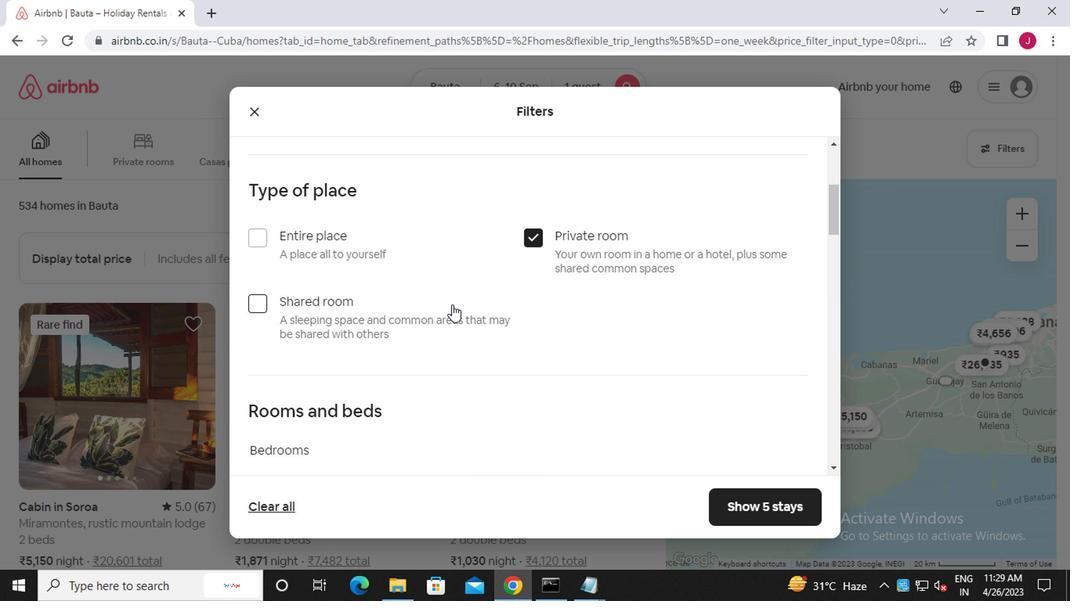 
Action: Mouse moved to (336, 252)
Screenshot: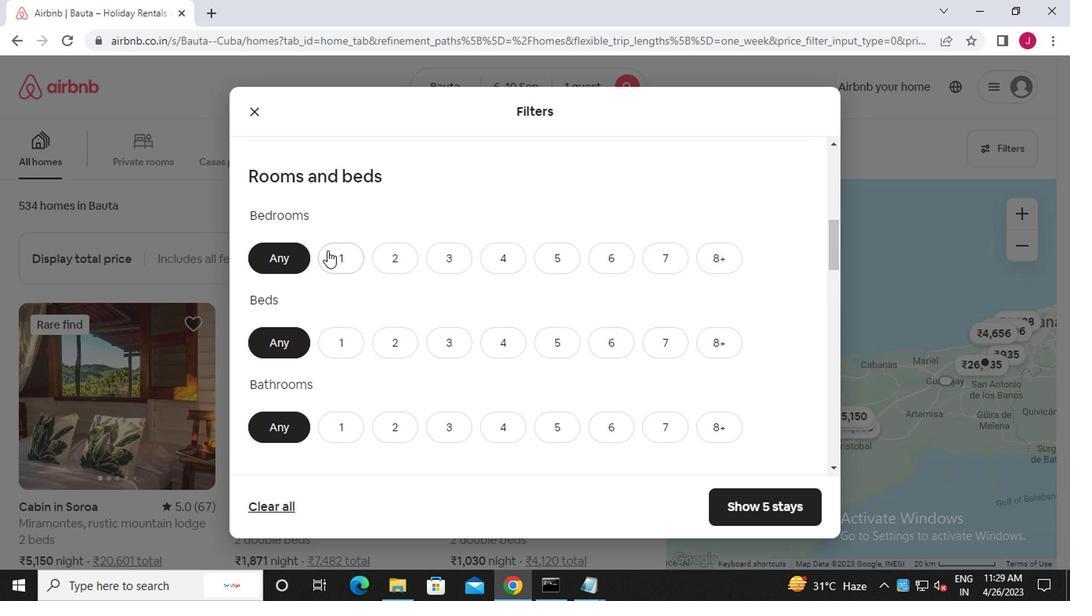 
Action: Mouse pressed left at (336, 252)
Screenshot: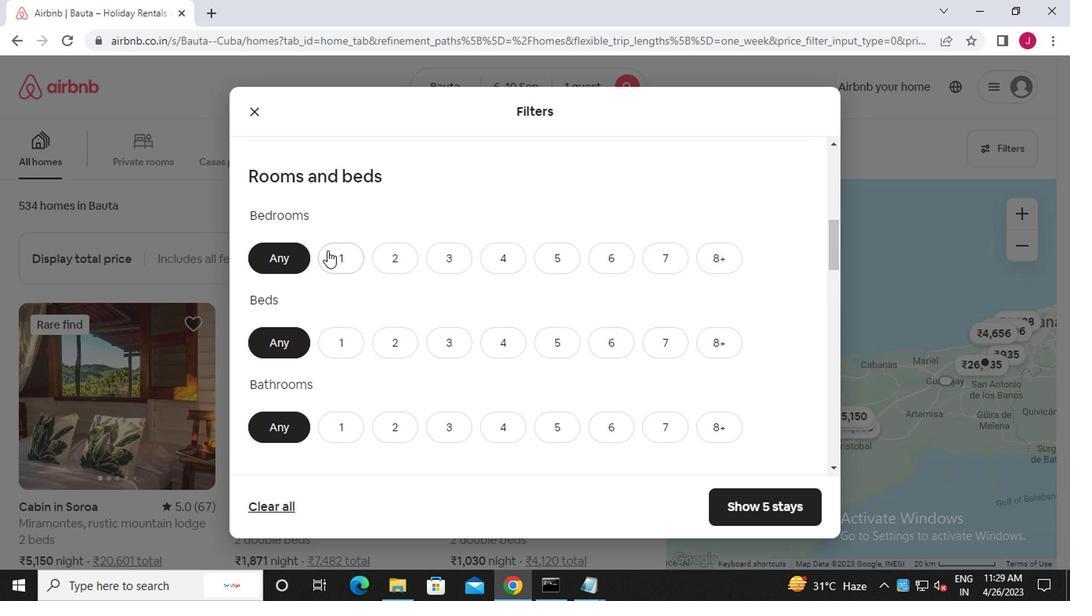 
Action: Mouse moved to (337, 336)
Screenshot: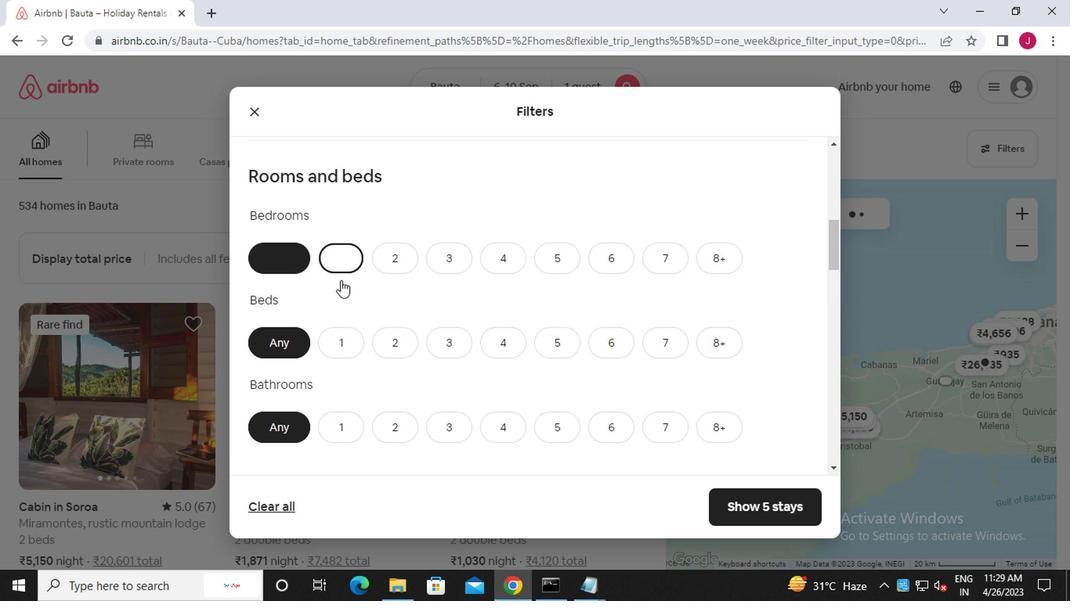 
Action: Mouse pressed left at (337, 336)
Screenshot: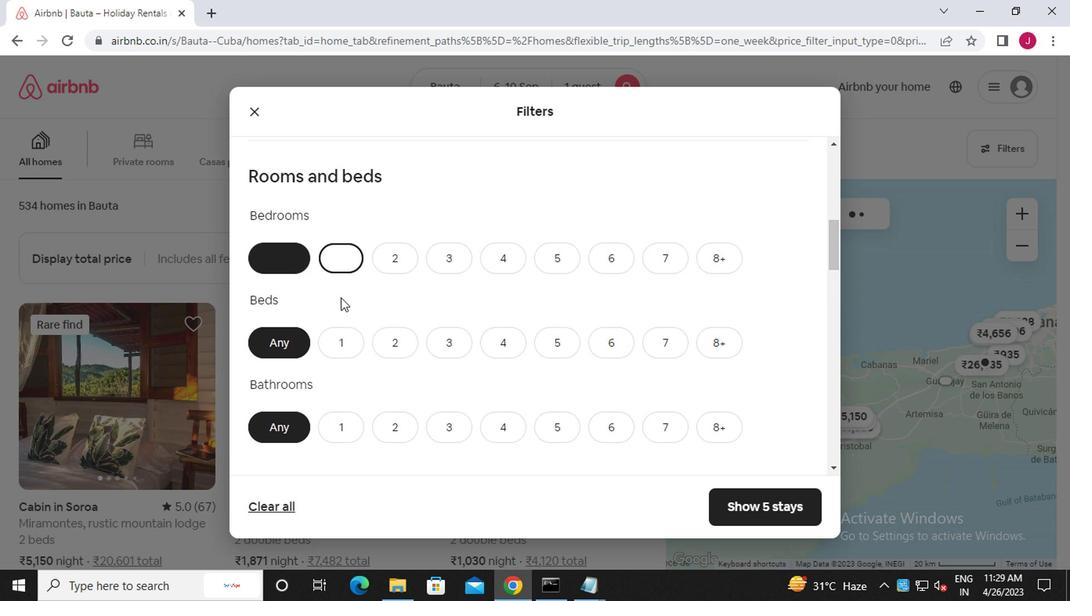 
Action: Mouse moved to (343, 421)
Screenshot: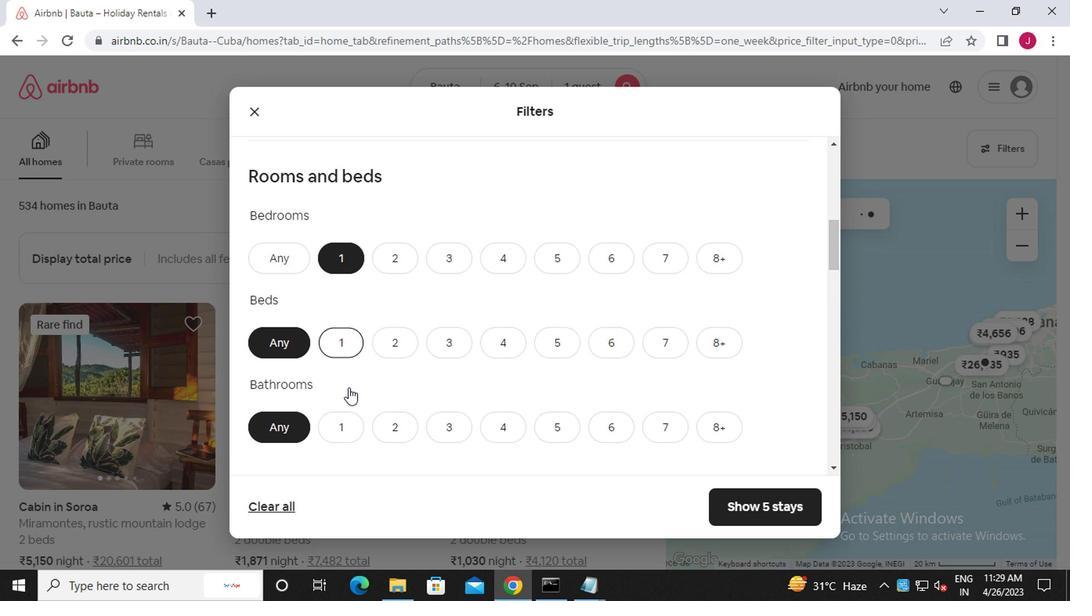 
Action: Mouse pressed left at (343, 421)
Screenshot: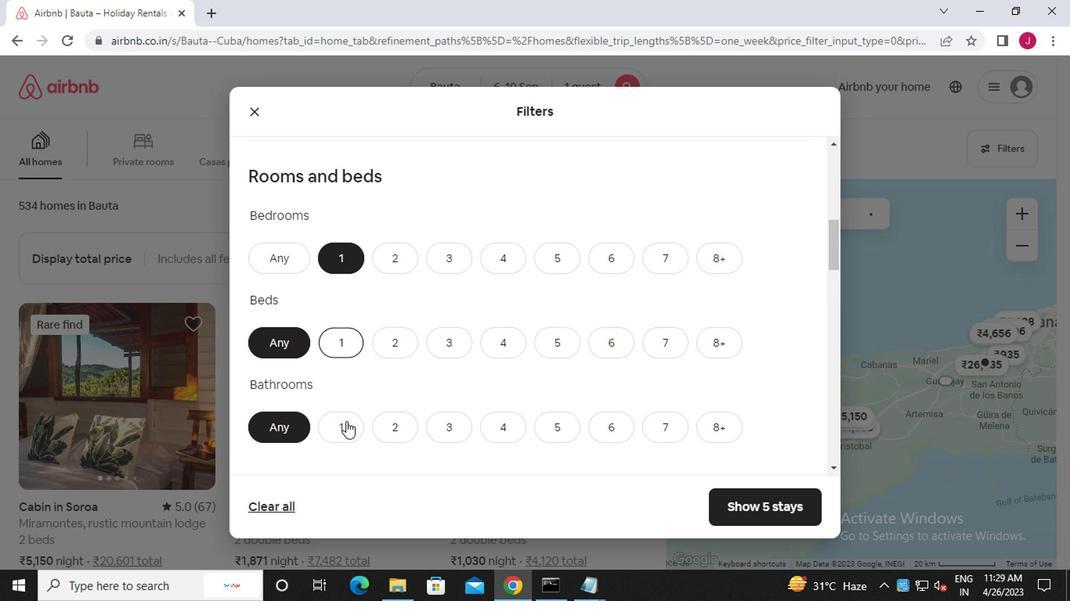 
Action: Mouse moved to (370, 475)
Screenshot: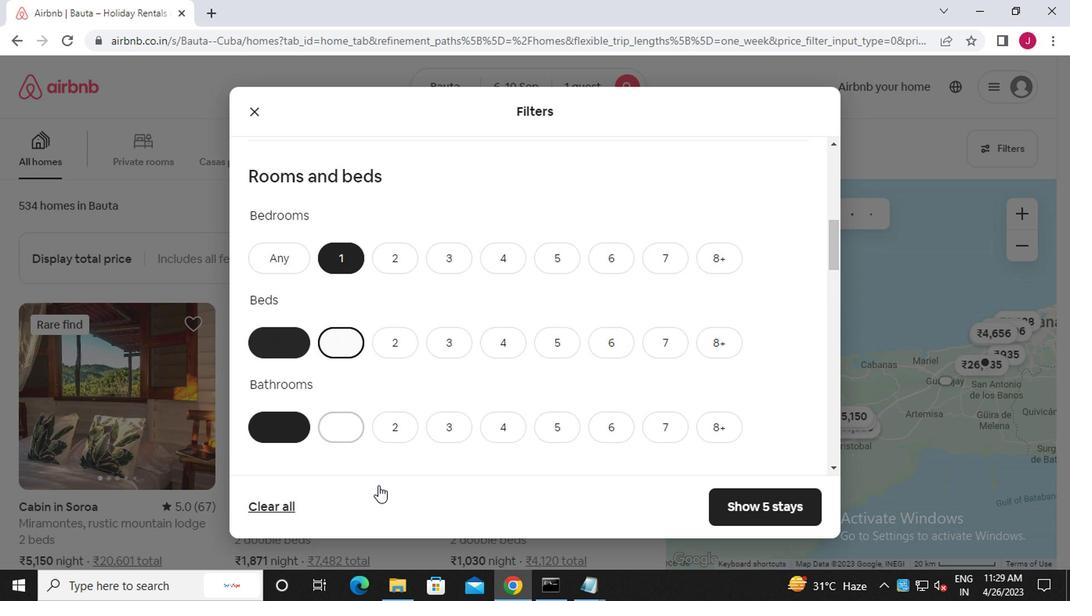
Action: Mouse scrolled (370, 474) with delta (0, -1)
Screenshot: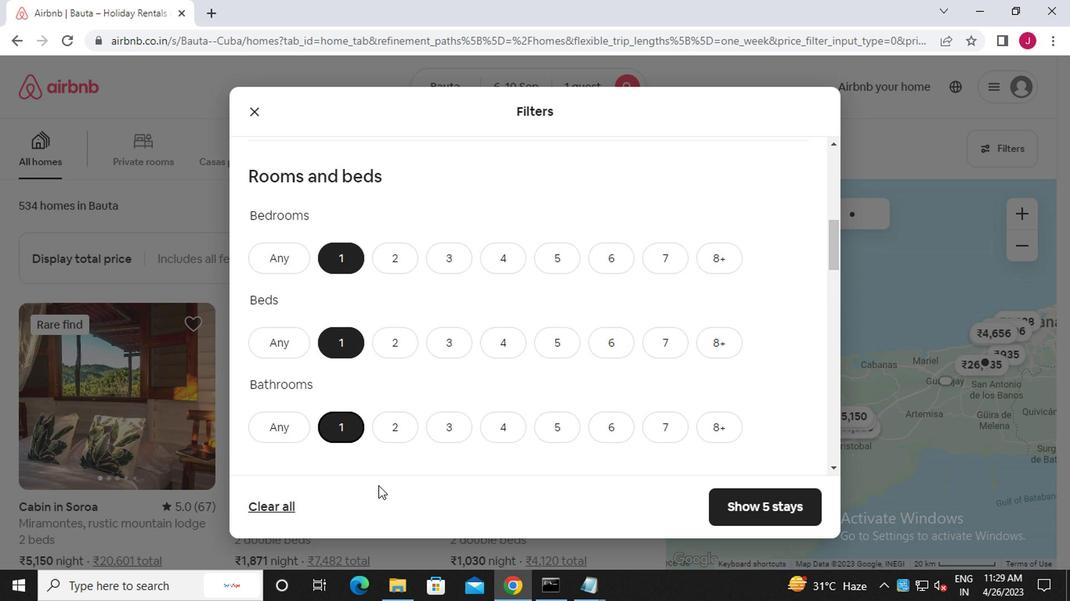 
Action: Mouse moved to (370, 475)
Screenshot: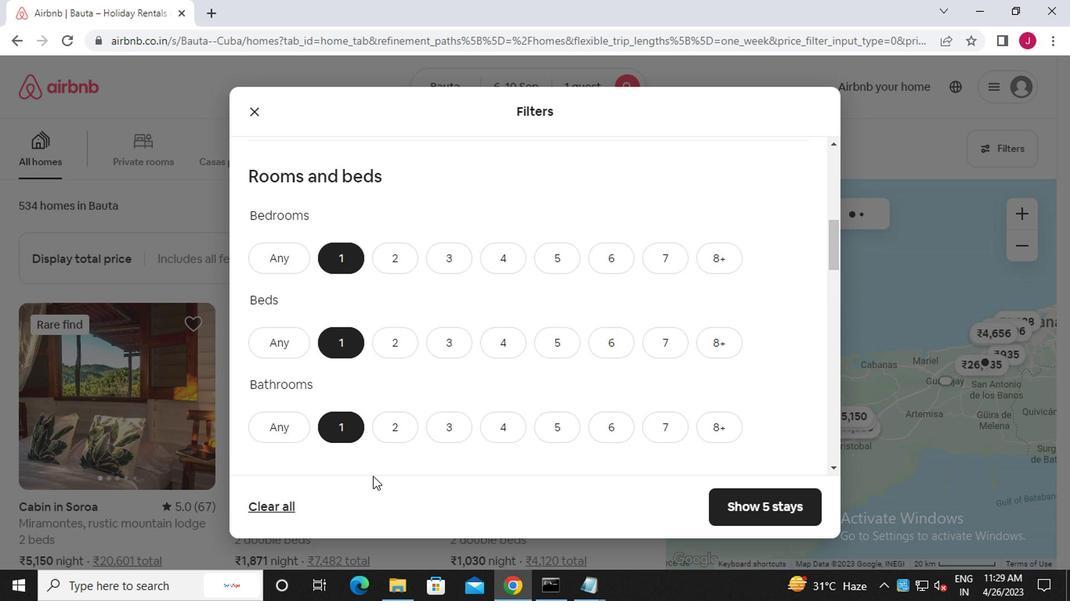 
Action: Mouse scrolled (370, 474) with delta (0, -1)
Screenshot: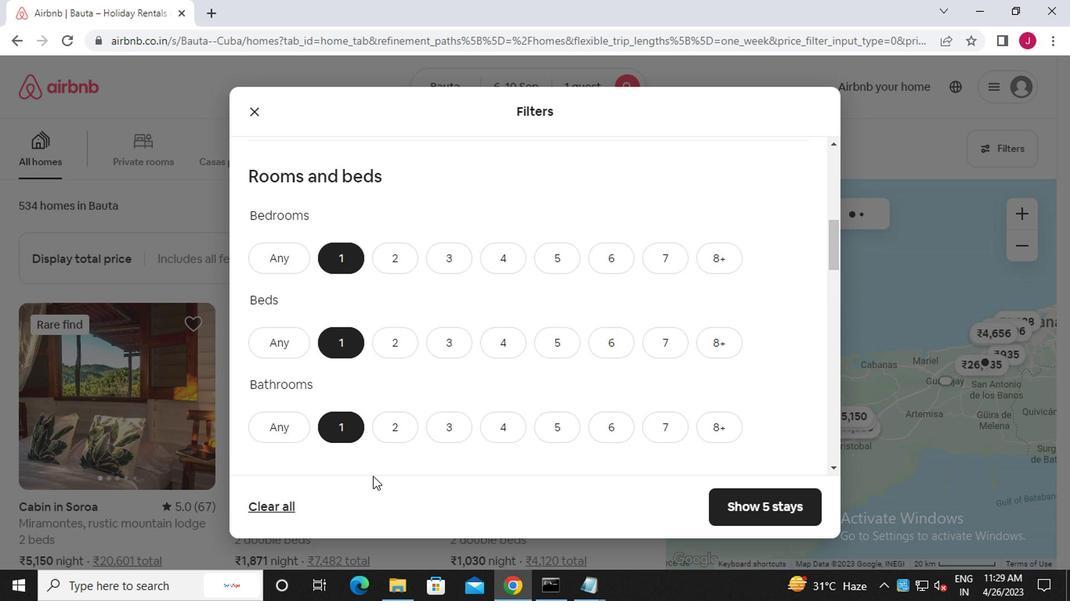 
Action: Mouse moved to (371, 475)
Screenshot: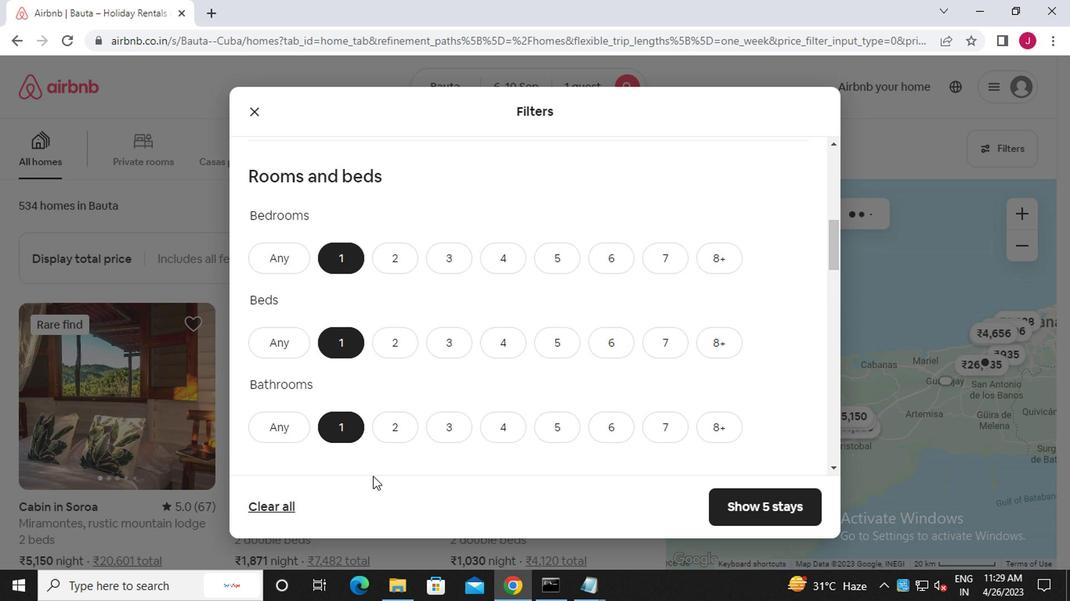 
Action: Mouse scrolled (371, 475) with delta (0, 0)
Screenshot: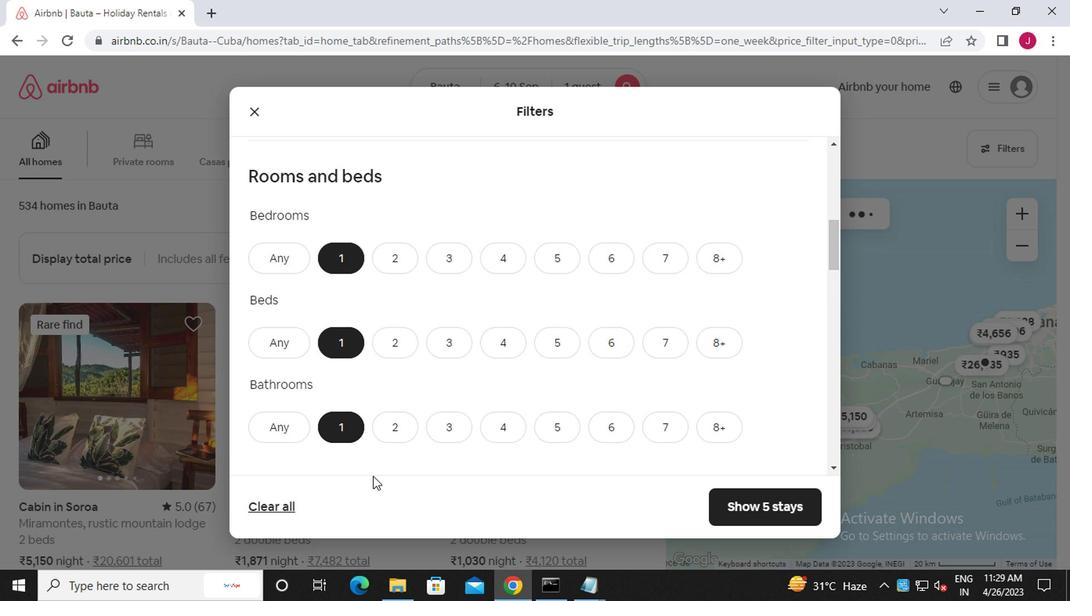 
Action: Mouse scrolled (371, 475) with delta (0, 0)
Screenshot: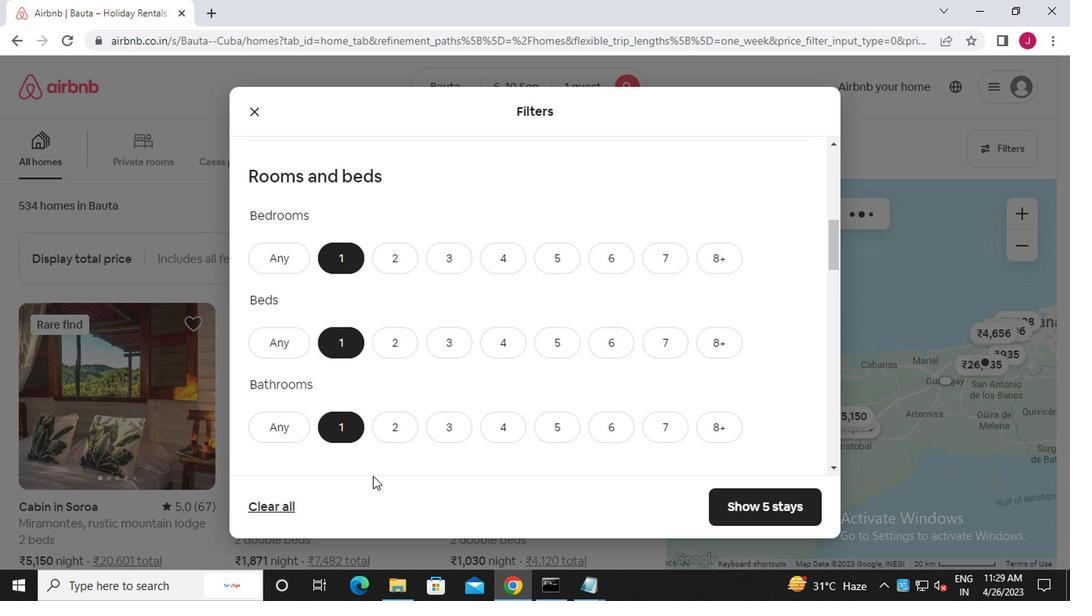 
Action: Mouse moved to (458, 465)
Screenshot: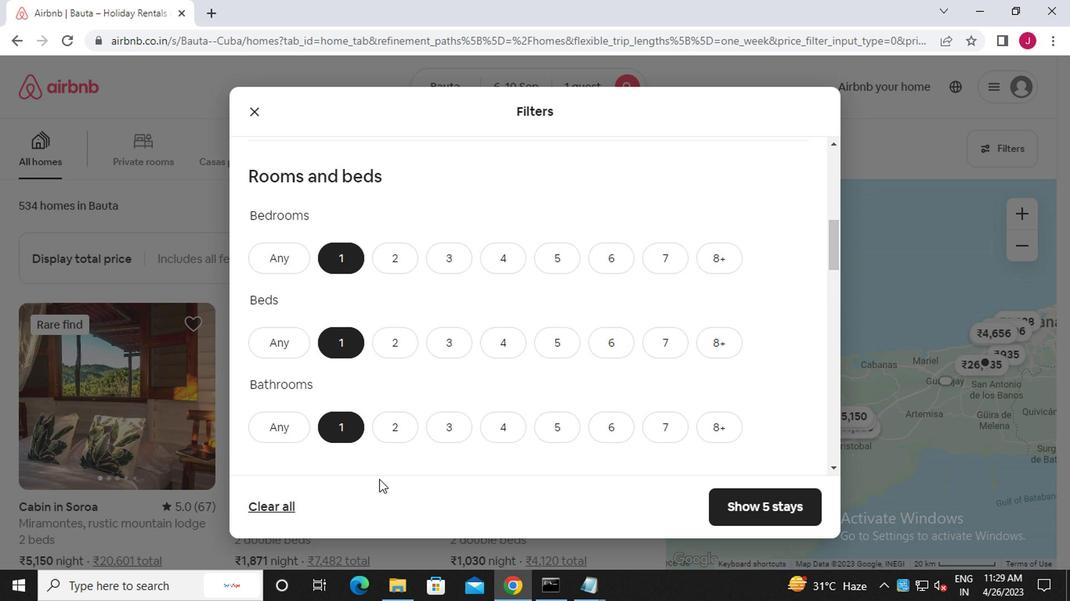 
Action: Mouse scrolled (458, 465) with delta (0, 0)
Screenshot: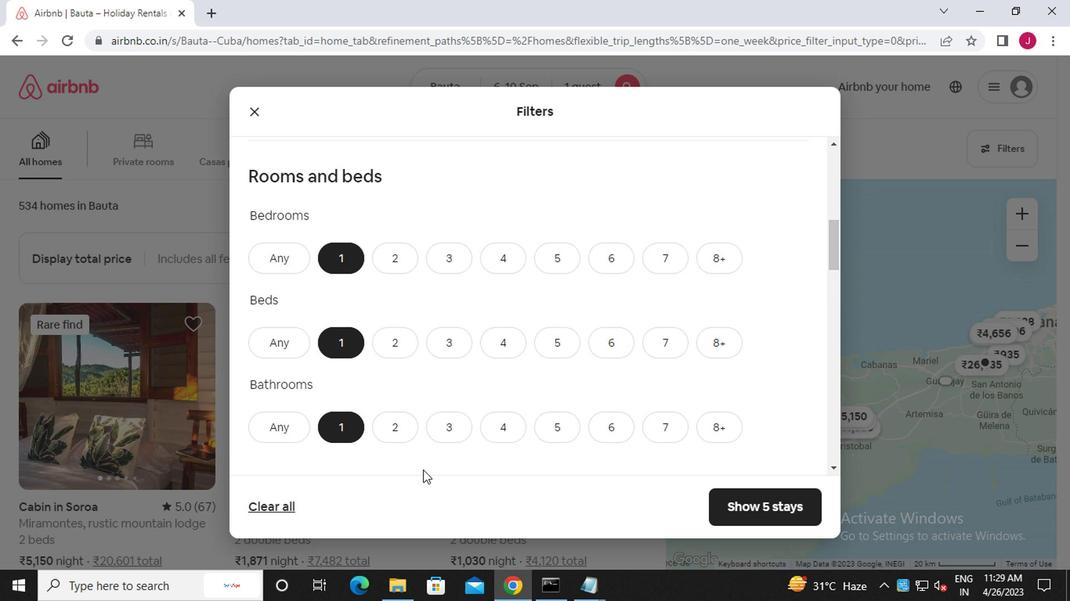 
Action: Mouse scrolled (458, 465) with delta (0, 0)
Screenshot: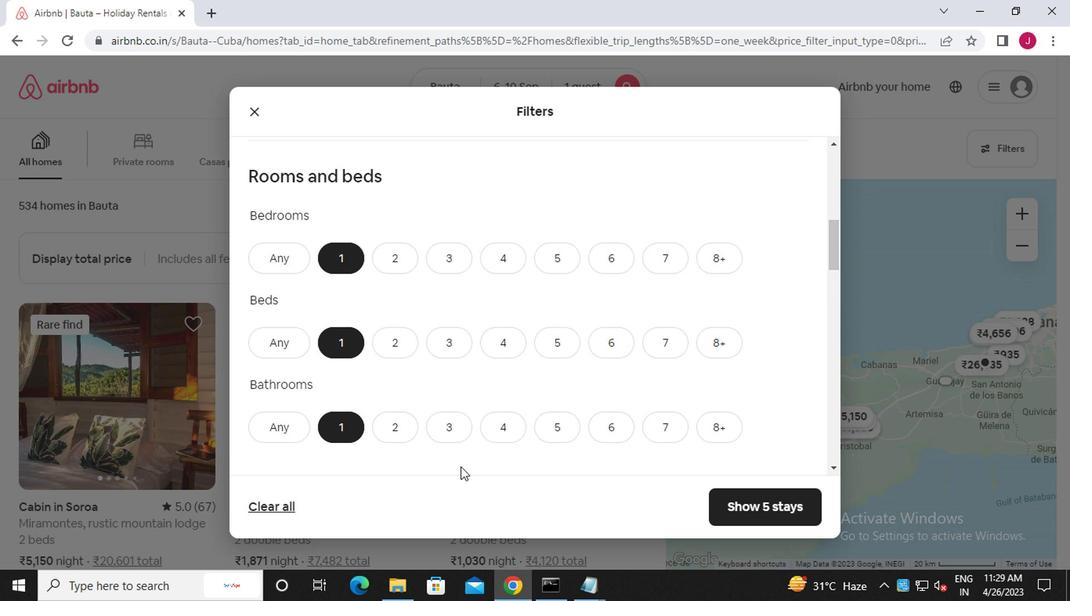 
Action: Mouse scrolled (458, 465) with delta (0, 0)
Screenshot: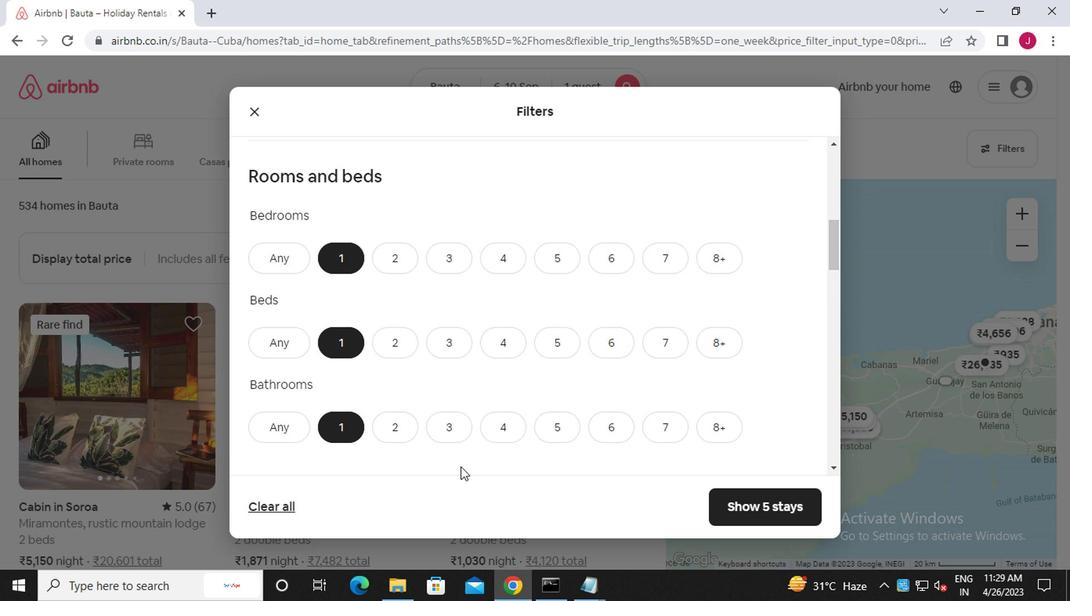
Action: Mouse scrolled (458, 465) with delta (0, 0)
Screenshot: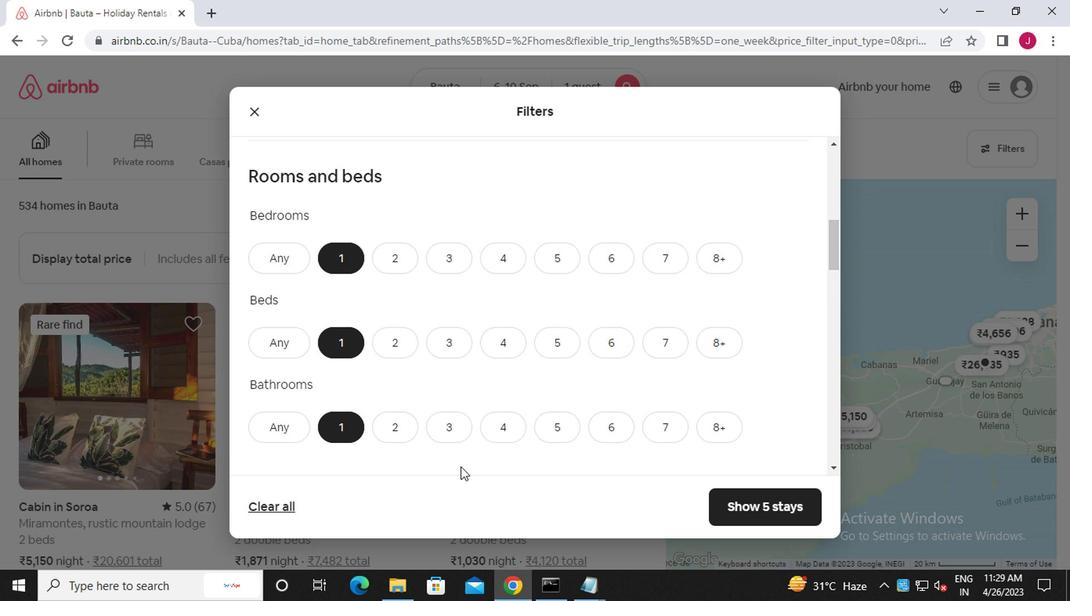 
Action: Mouse moved to (455, 465)
Screenshot: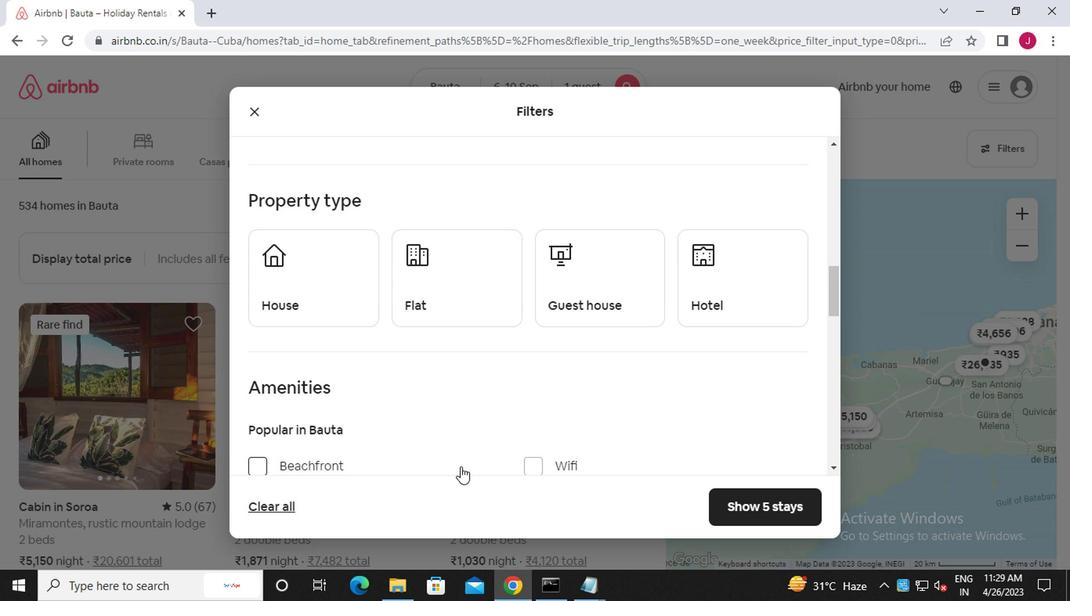 
Action: Mouse scrolled (455, 465) with delta (0, 0)
Screenshot: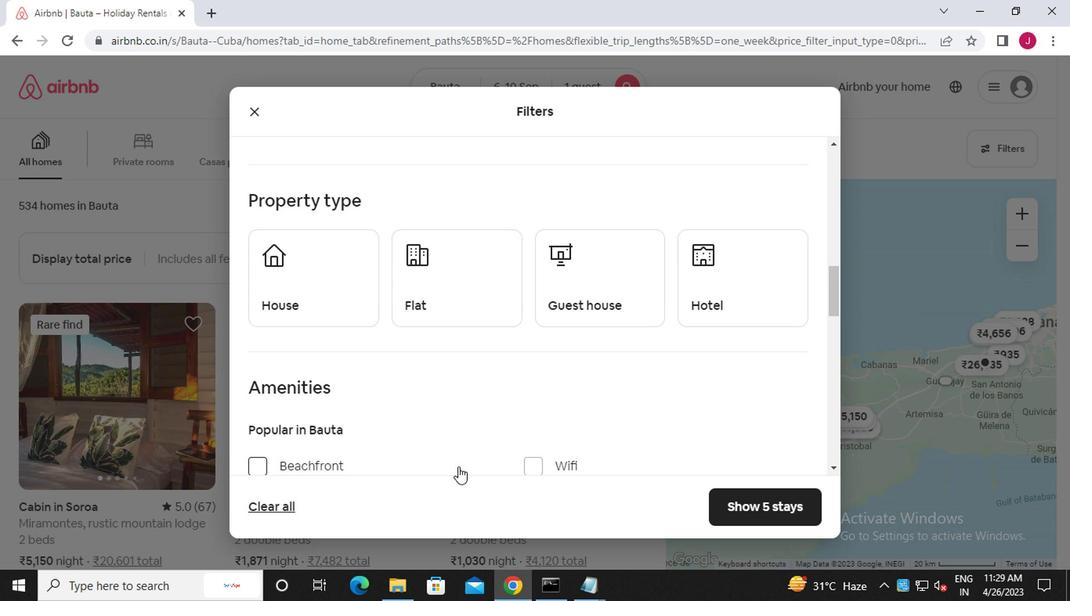 
Action: Mouse moved to (331, 232)
Screenshot: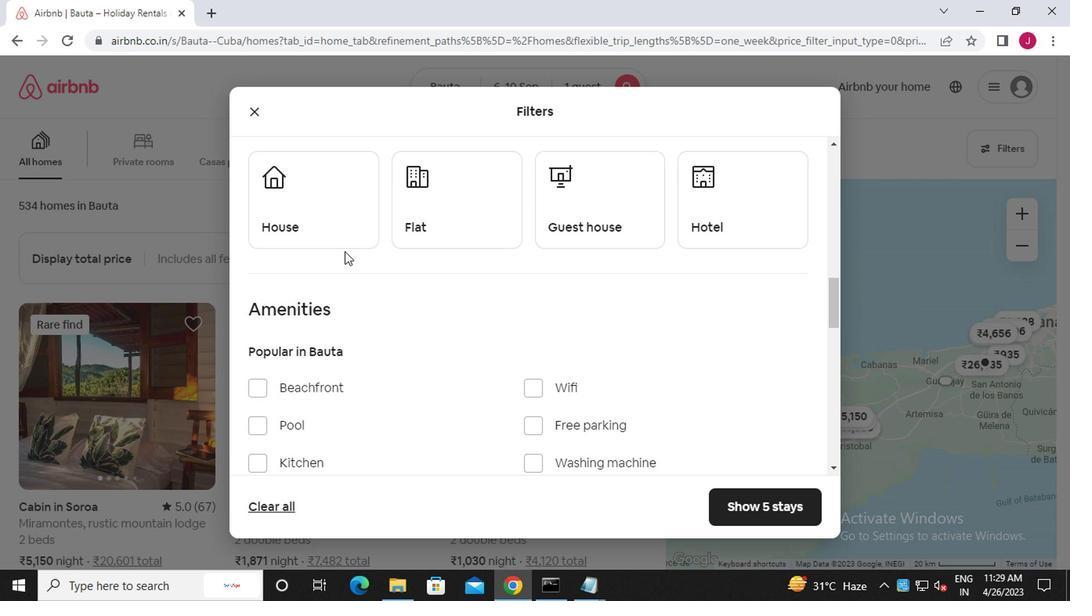 
Action: Mouse pressed left at (331, 232)
Screenshot: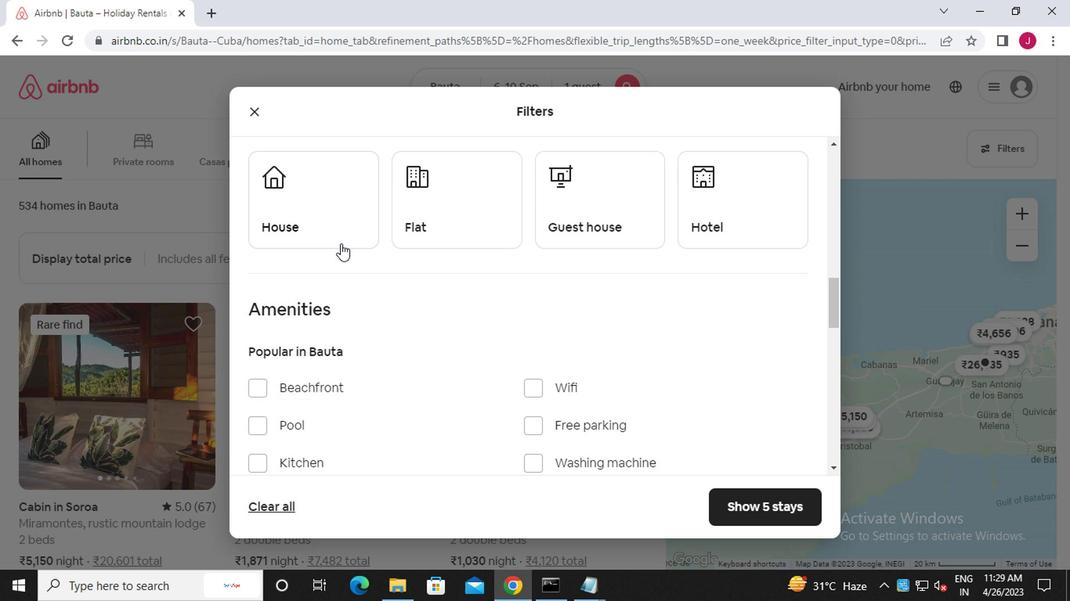 
Action: Mouse moved to (396, 224)
Screenshot: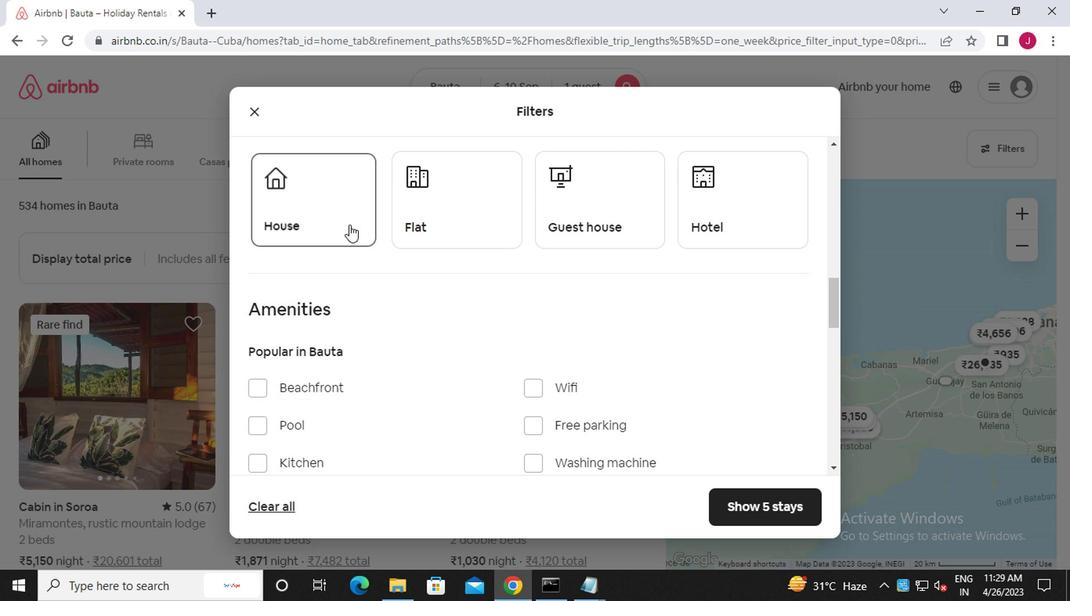 
Action: Mouse pressed left at (396, 224)
Screenshot: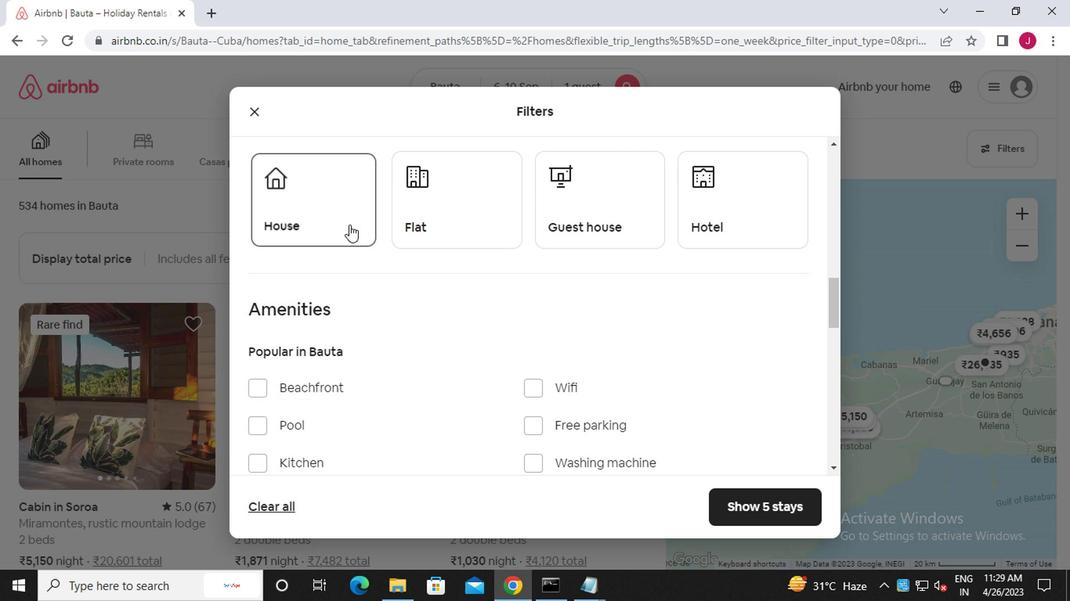 
Action: Mouse moved to (625, 232)
Screenshot: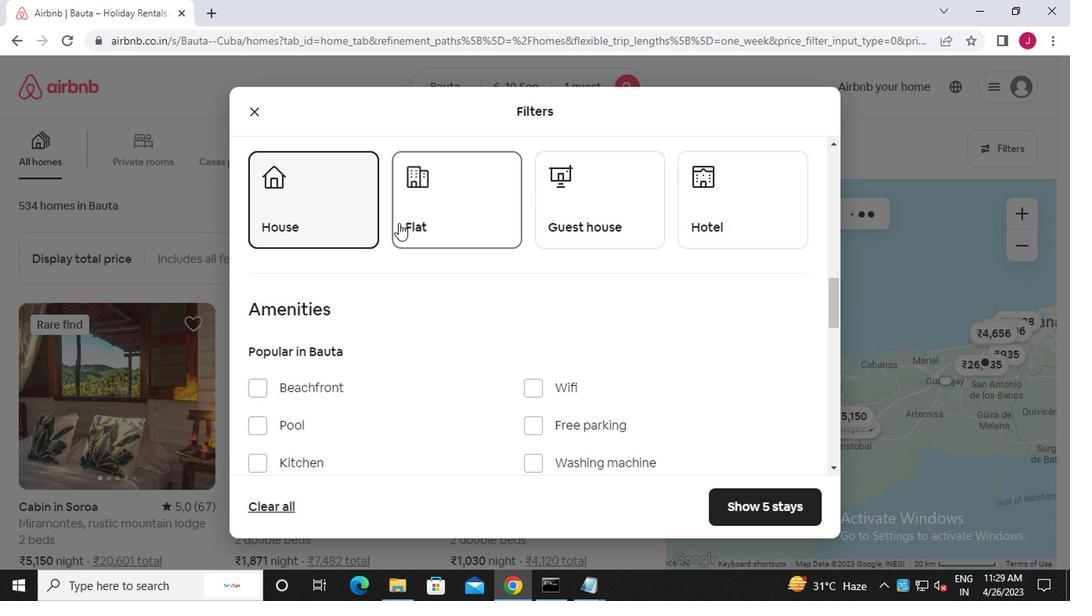
Action: Mouse pressed left at (625, 232)
Screenshot: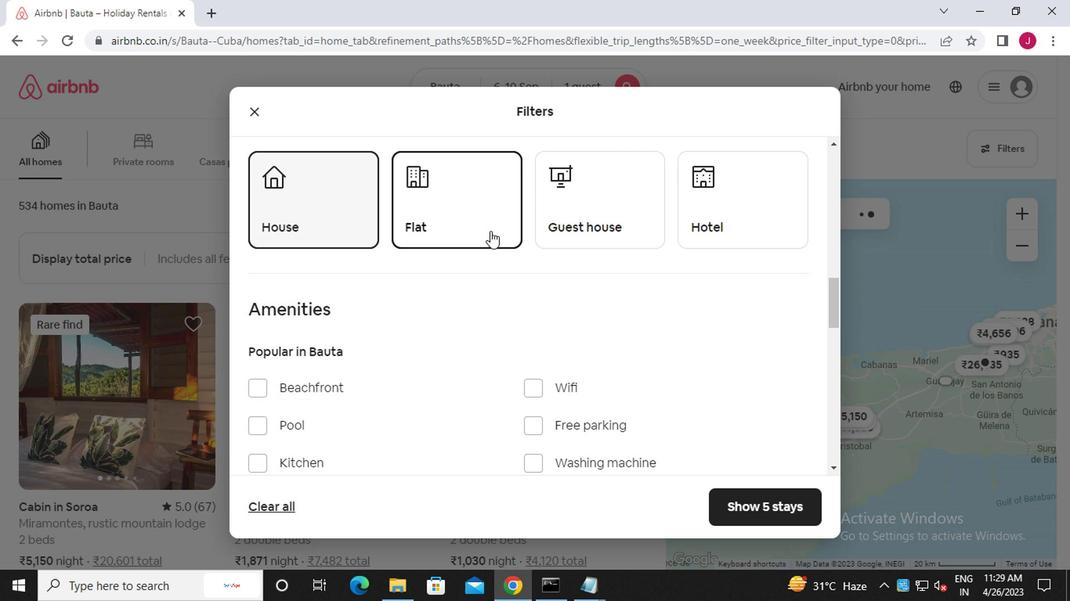 
Action: Mouse moved to (701, 214)
Screenshot: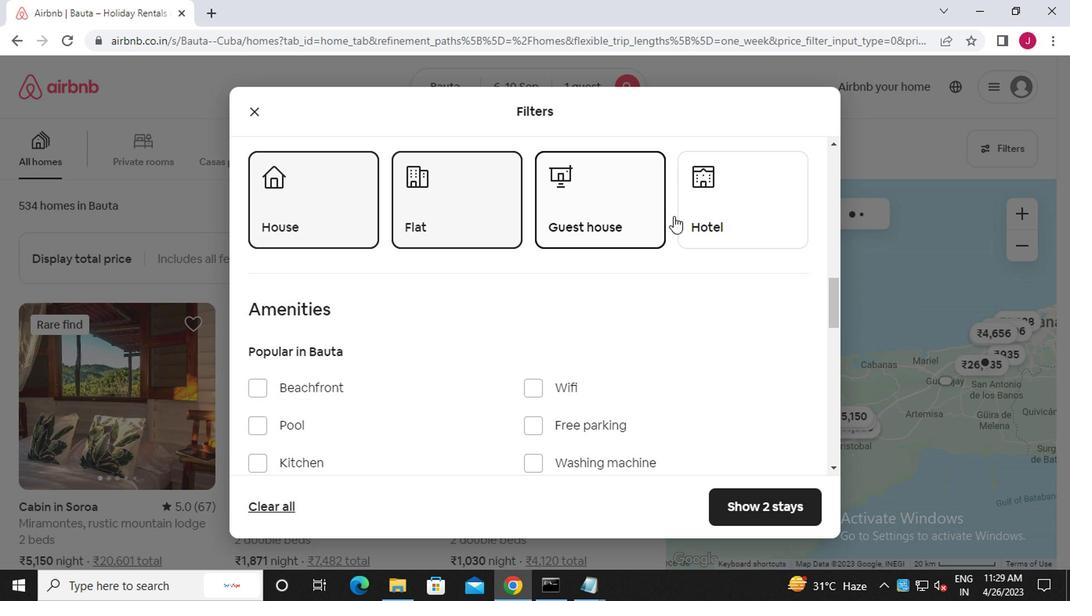 
Action: Mouse pressed left at (701, 214)
Screenshot: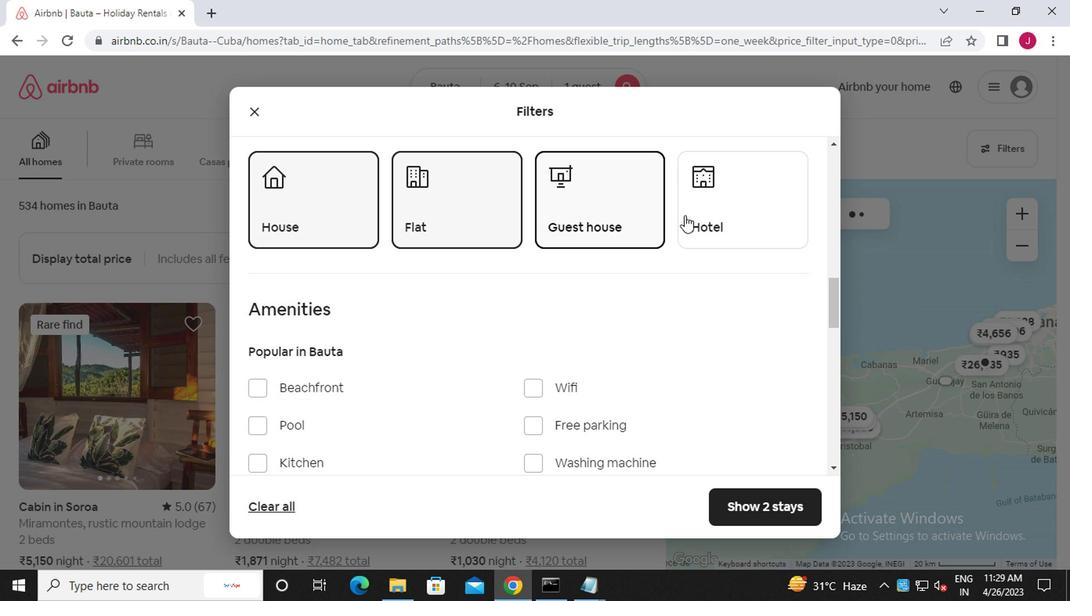 
Action: Mouse moved to (550, 348)
Screenshot: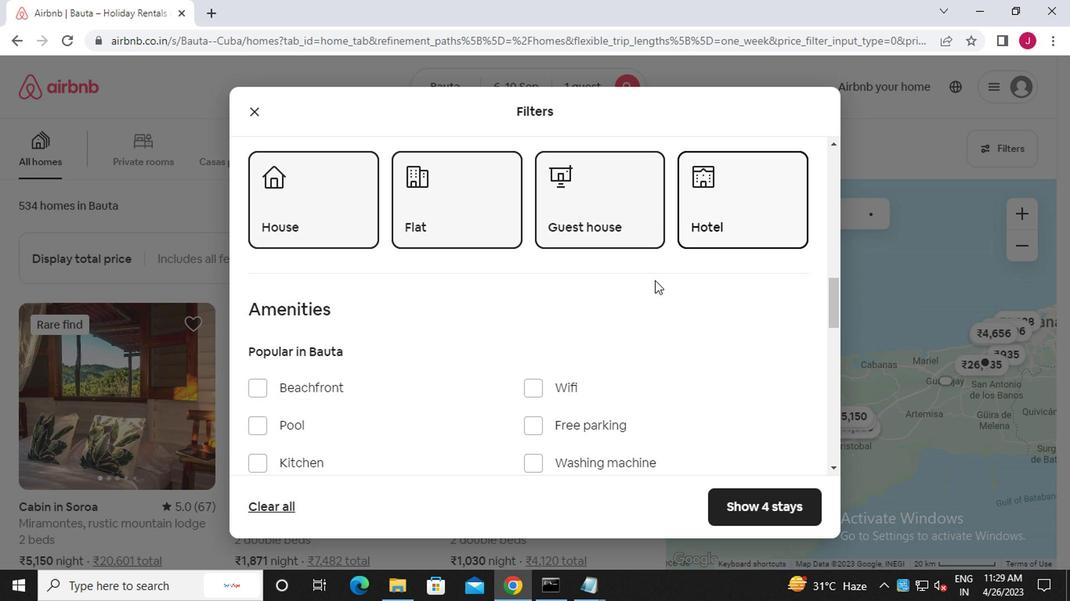 
Action: Mouse scrolled (550, 347) with delta (0, -1)
Screenshot: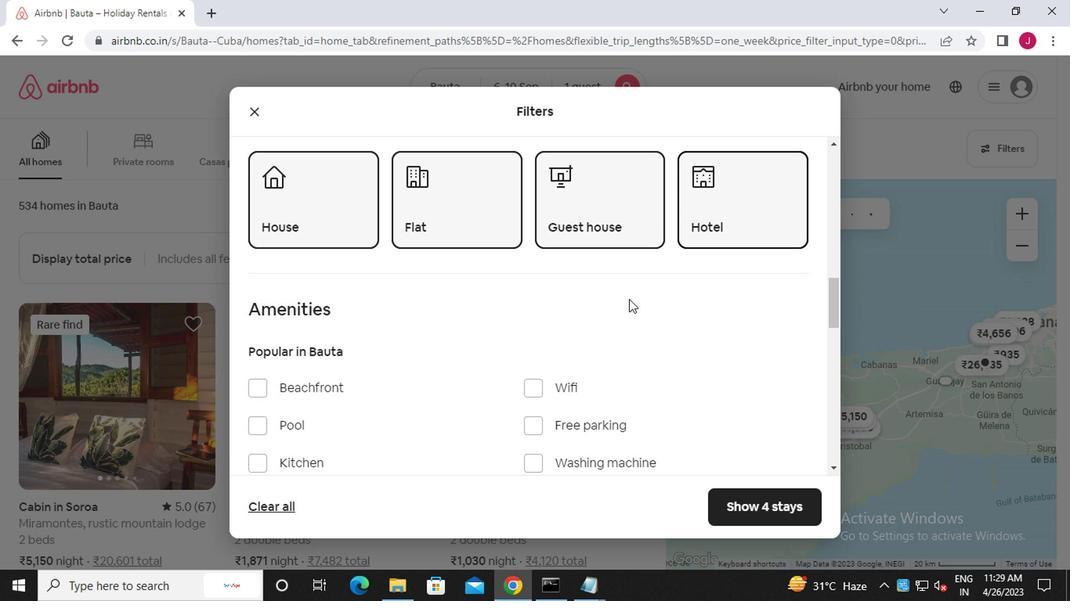 
Action: Mouse moved to (550, 350)
Screenshot: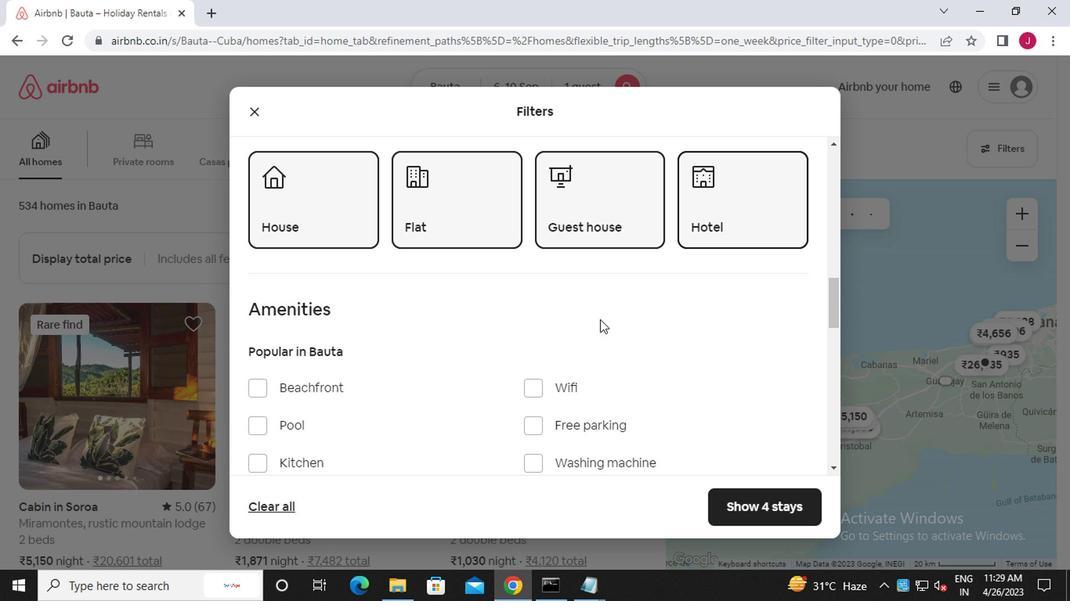 
Action: Mouse scrolled (550, 349) with delta (0, -1)
Screenshot: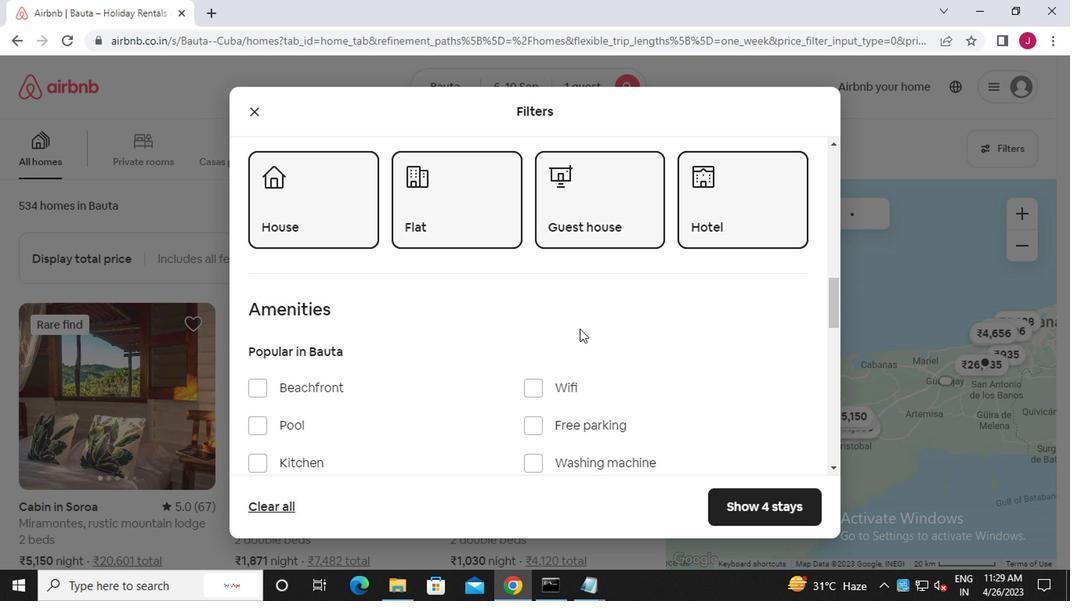 
Action: Mouse scrolled (550, 349) with delta (0, -1)
Screenshot: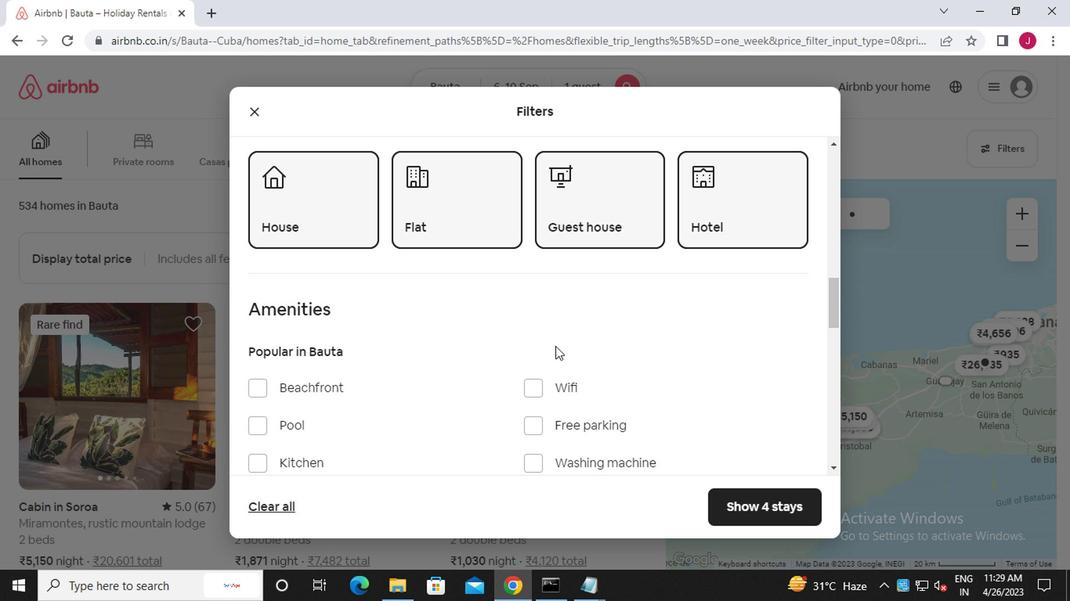 
Action: Mouse scrolled (550, 349) with delta (0, -1)
Screenshot: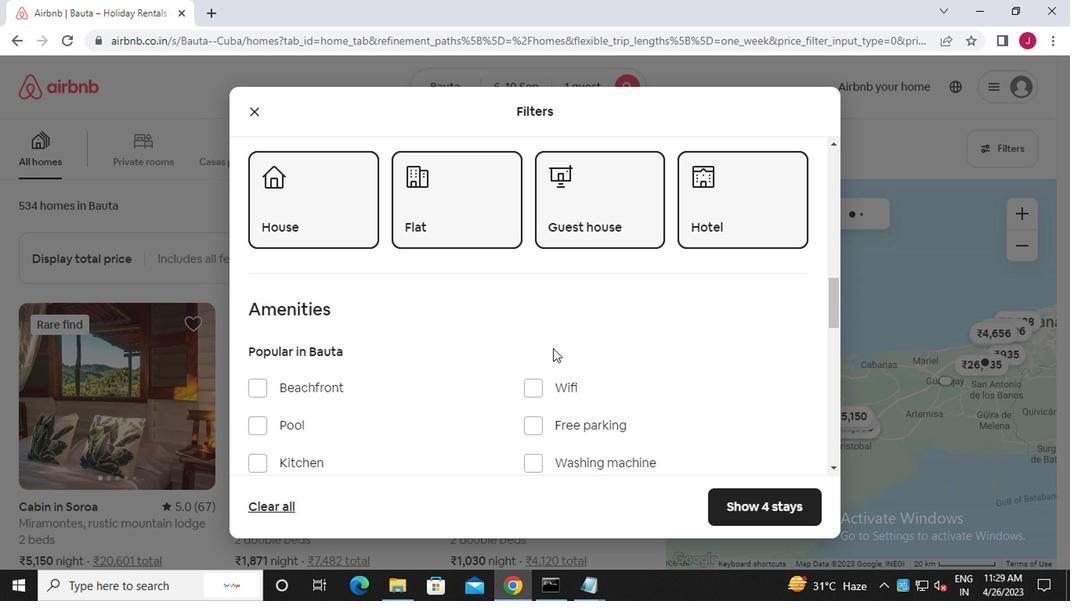 
Action: Mouse scrolled (550, 349) with delta (0, -1)
Screenshot: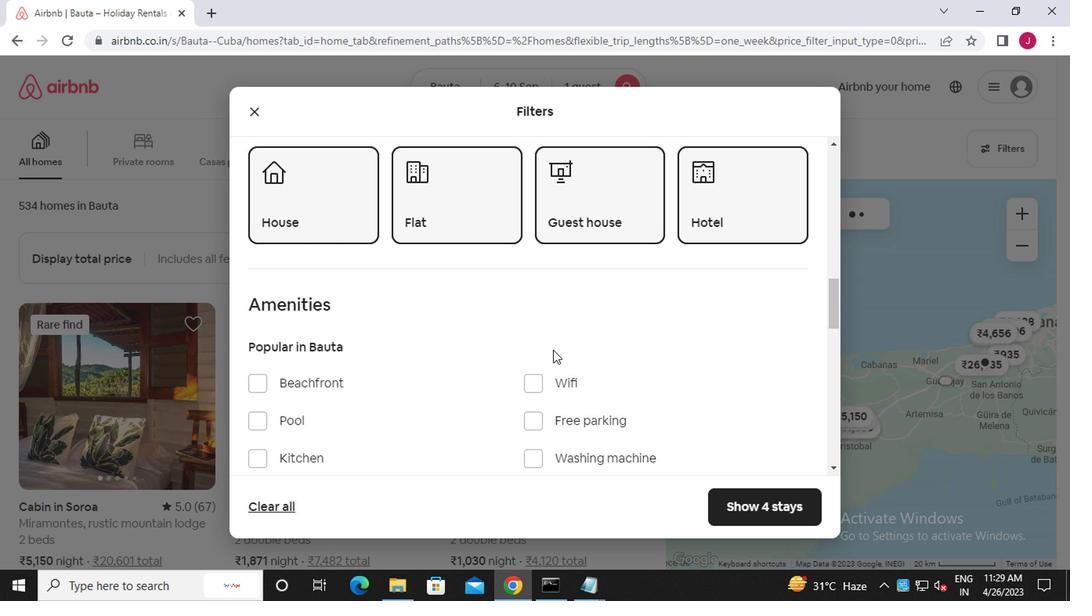 
Action: Mouse scrolled (550, 349) with delta (0, -1)
Screenshot: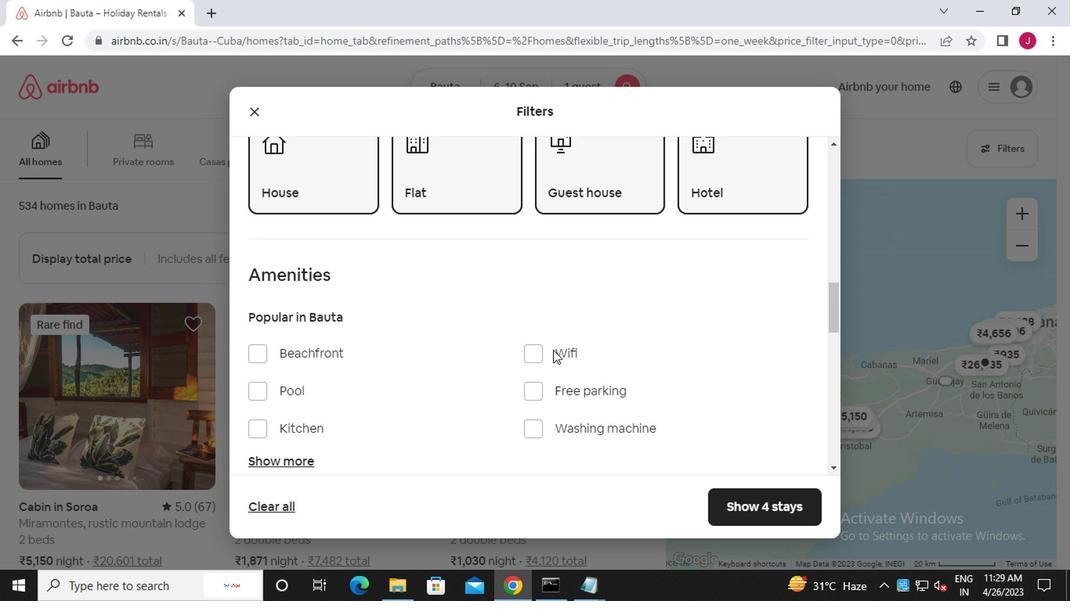 
Action: Mouse scrolled (550, 349) with delta (0, -1)
Screenshot: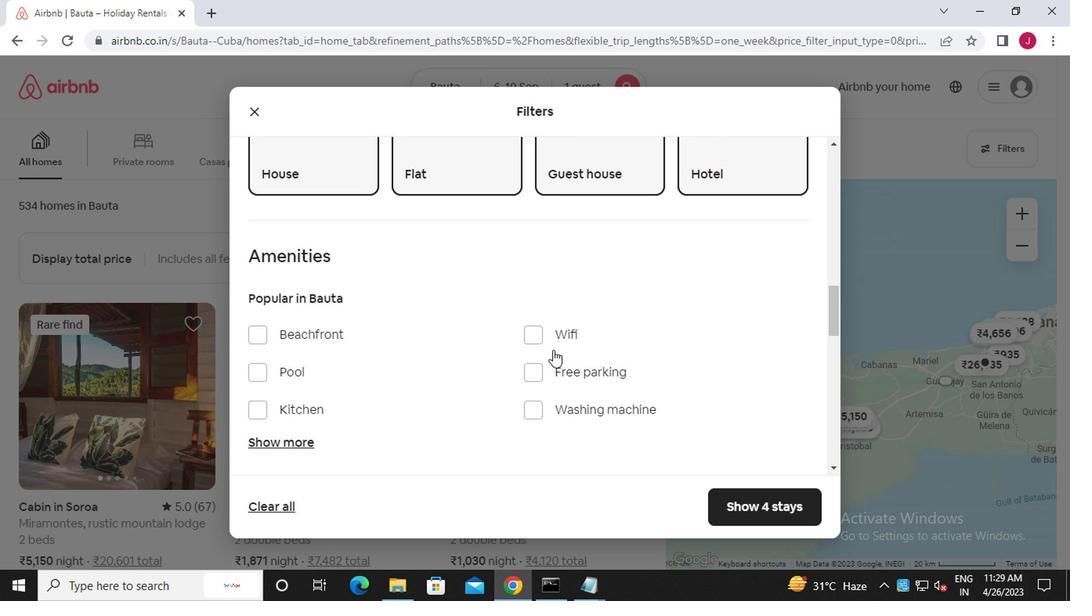 
Action: Mouse moved to (689, 392)
Screenshot: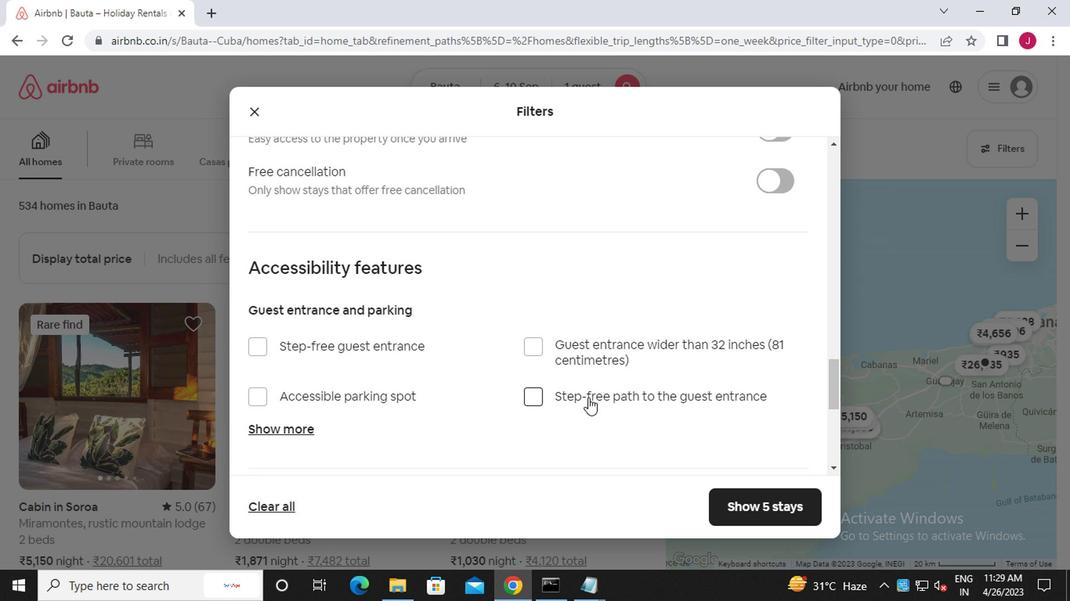 
Action: Mouse scrolled (689, 392) with delta (0, 0)
Screenshot: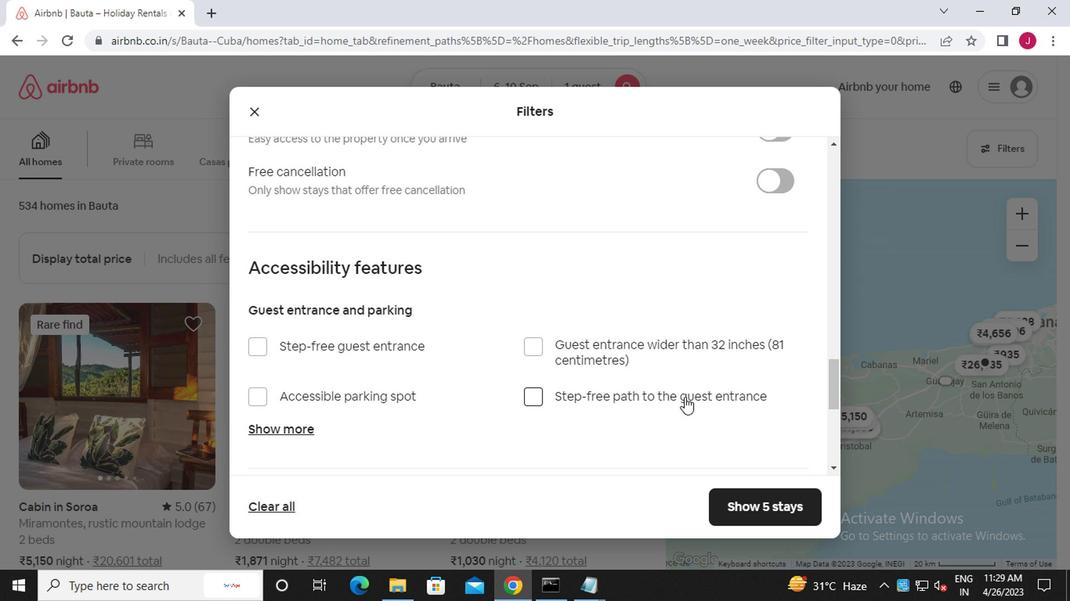 
Action: Mouse scrolled (689, 394) with delta (0, 1)
Screenshot: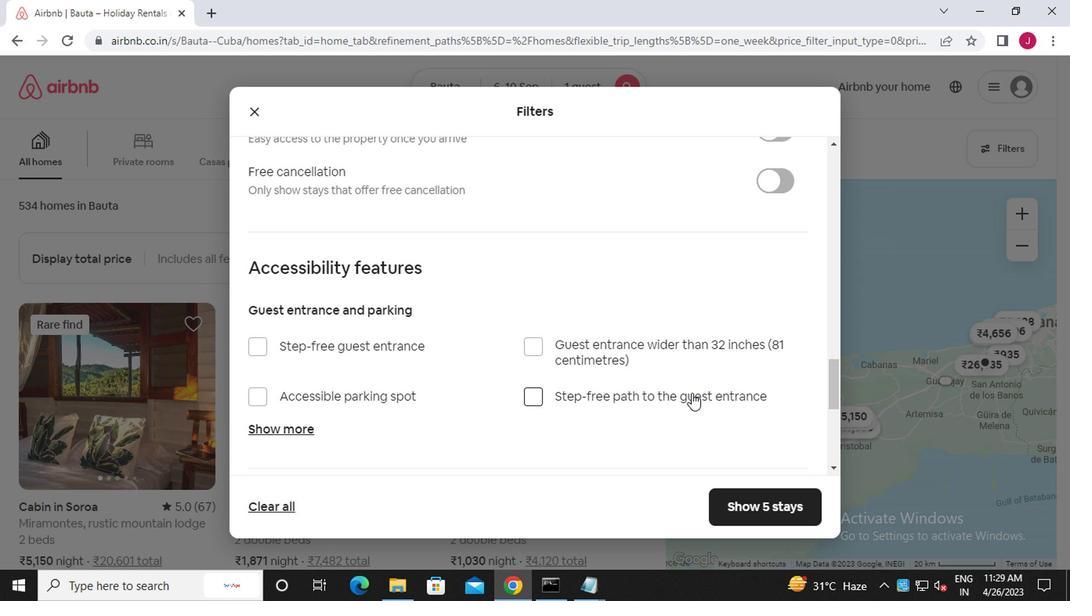 
Action: Mouse scrolled (689, 394) with delta (0, 1)
Screenshot: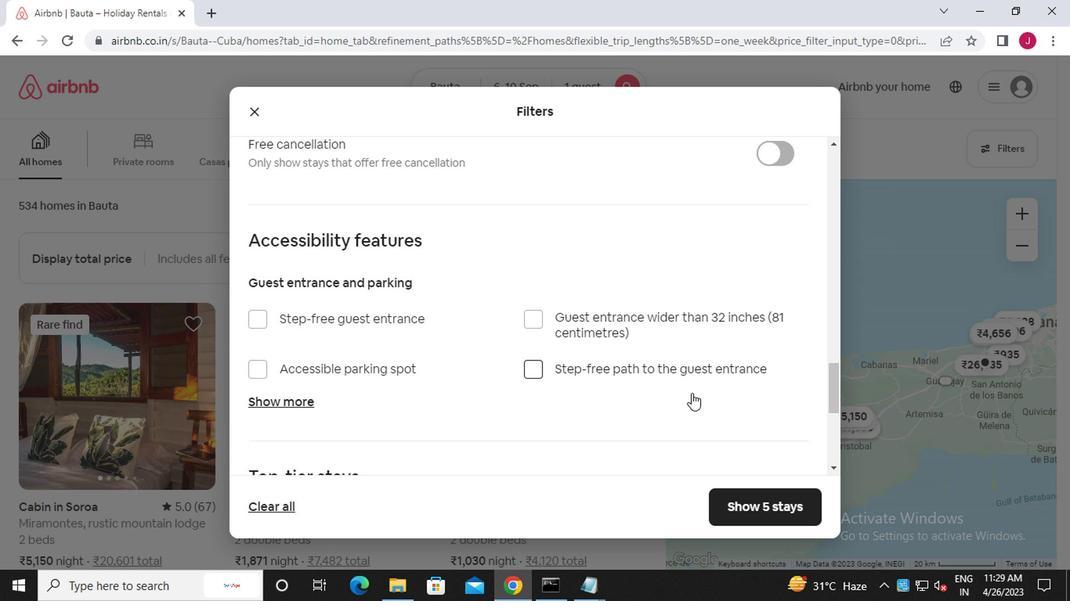 
Action: Mouse moved to (783, 215)
Screenshot: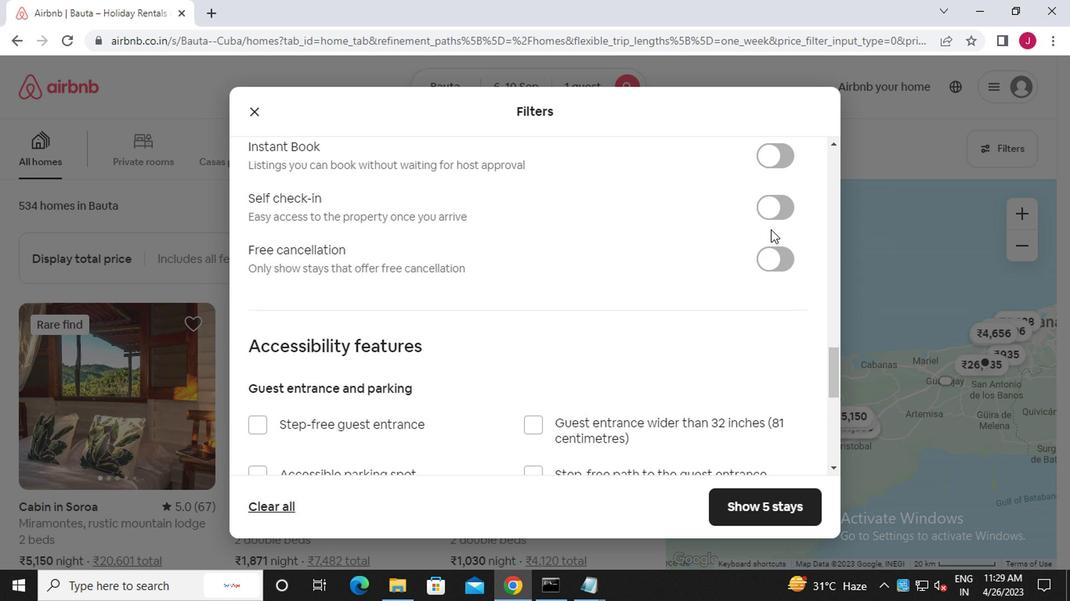 
Action: Mouse pressed left at (783, 215)
Screenshot: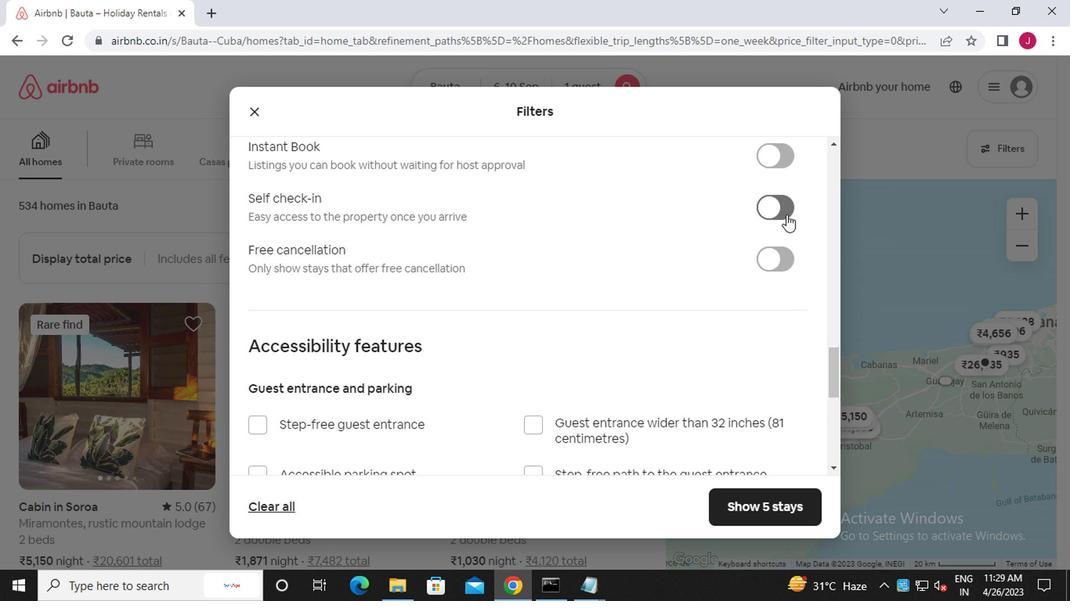 
Action: Mouse moved to (575, 352)
Screenshot: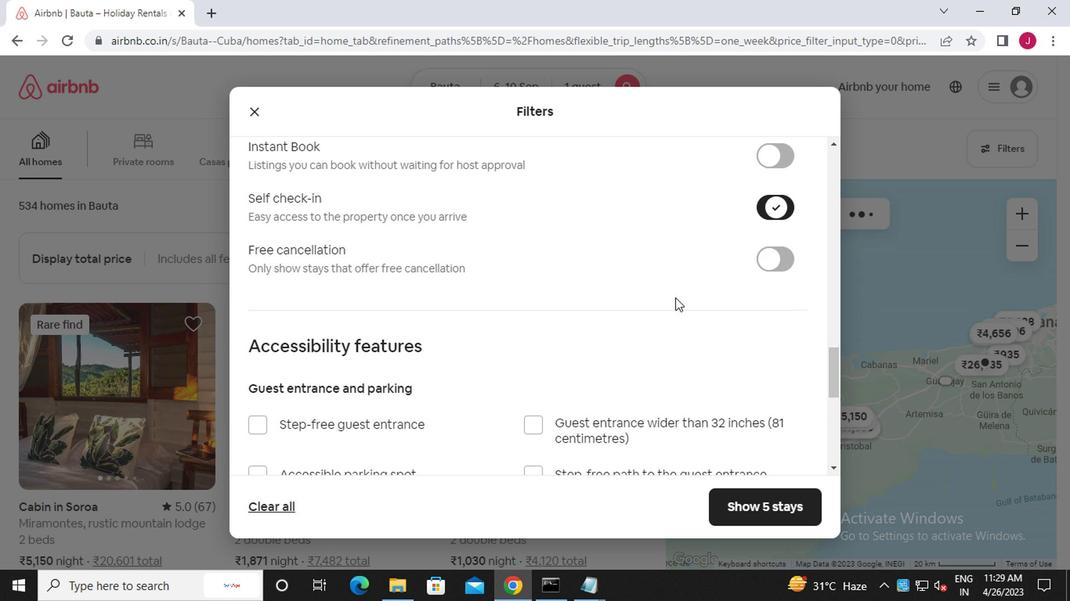 
Action: Mouse scrolled (575, 351) with delta (0, -1)
Screenshot: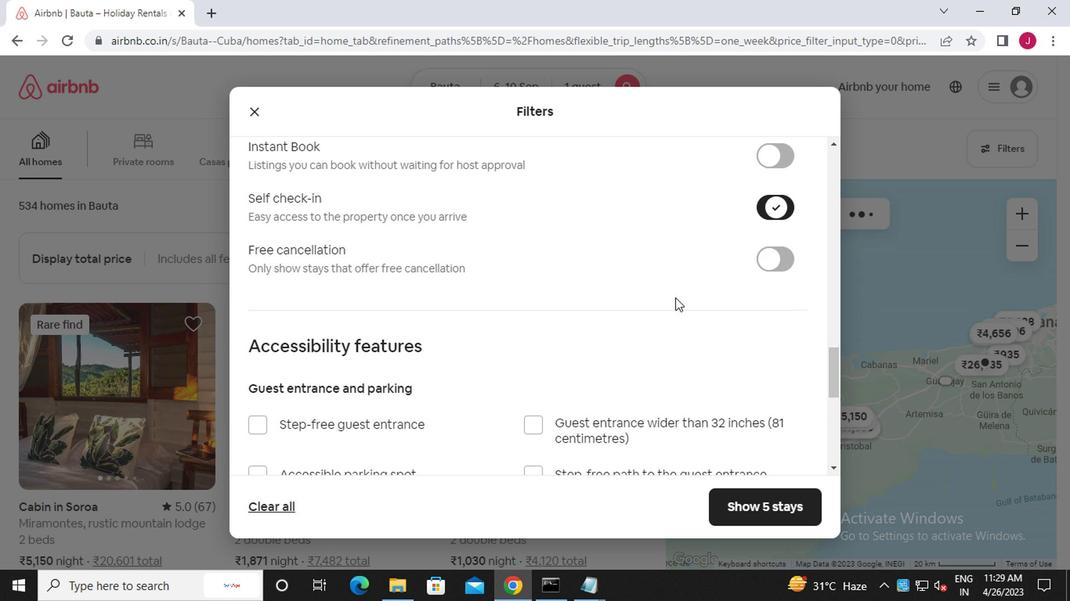 
Action: Mouse moved to (574, 355)
Screenshot: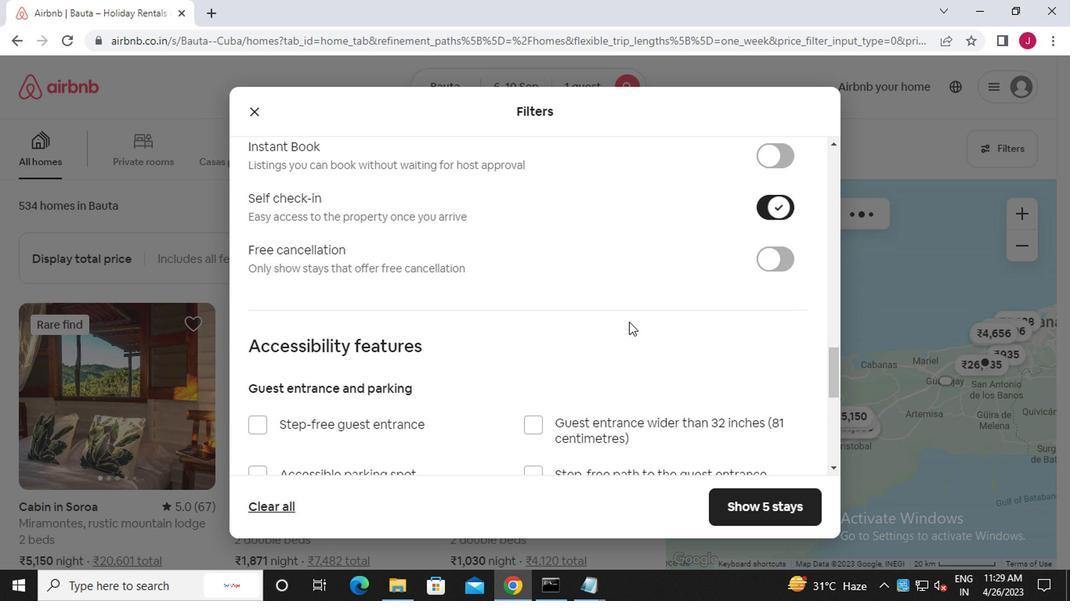 
Action: Mouse scrolled (574, 354) with delta (0, 0)
Screenshot: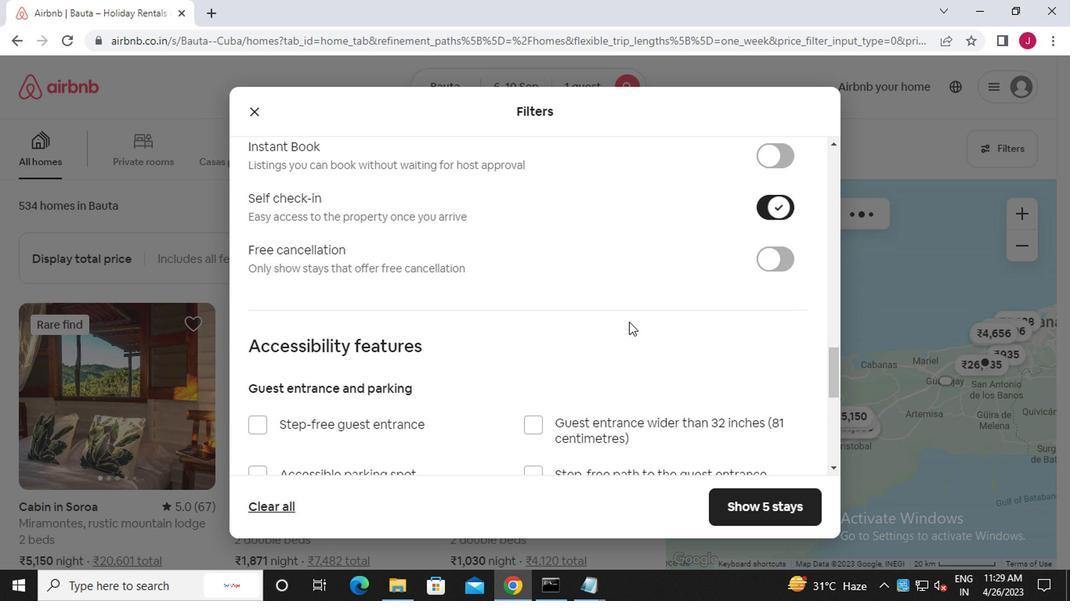 
Action: Mouse moved to (574, 355)
Screenshot: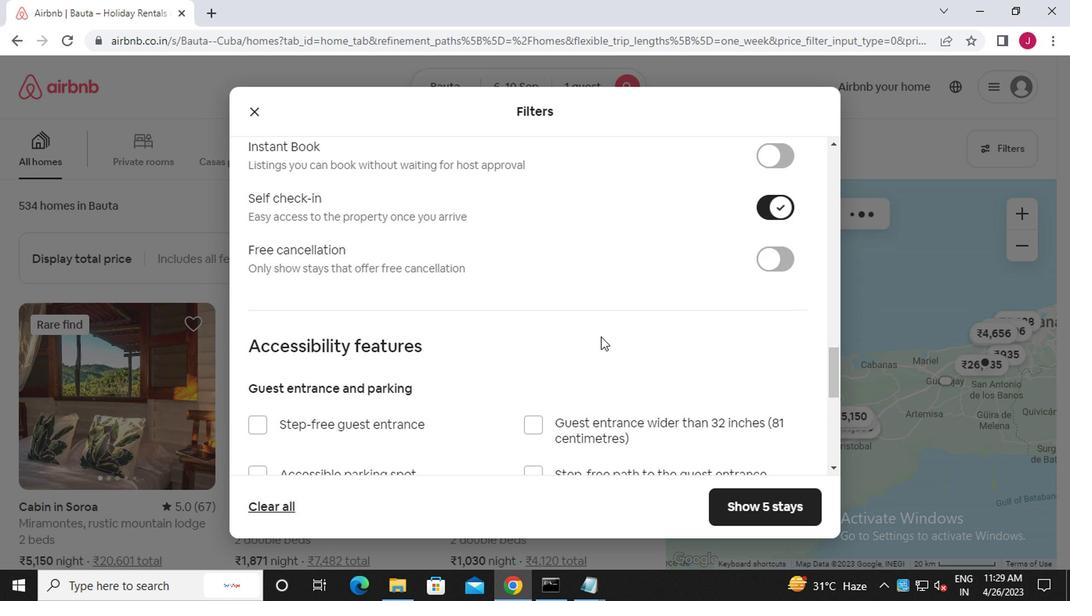 
Action: Mouse scrolled (574, 355) with delta (0, 0)
Screenshot: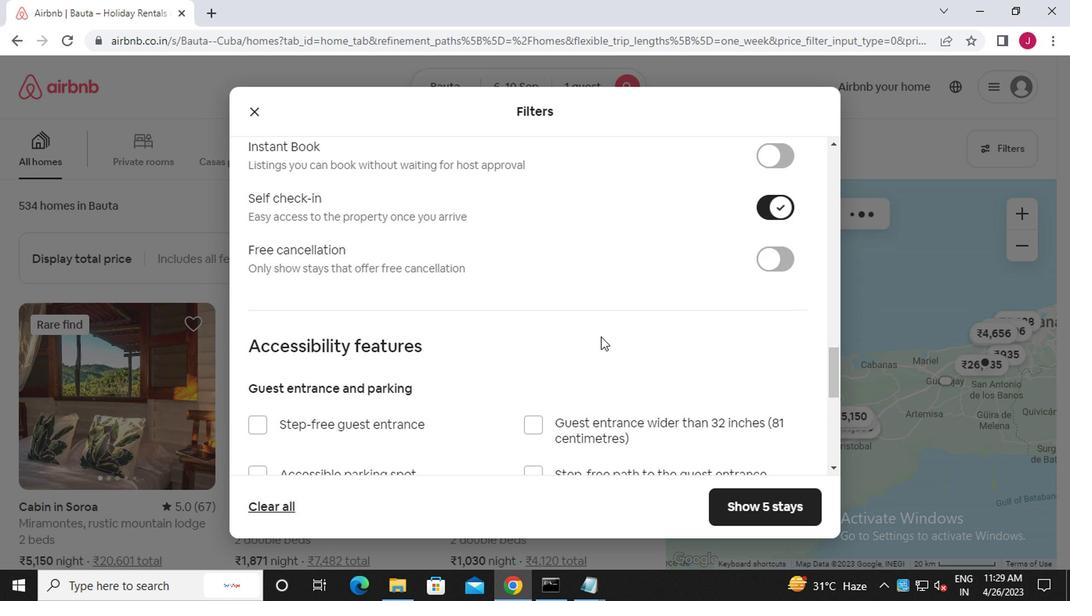 
Action: Mouse scrolled (574, 355) with delta (0, 0)
Screenshot: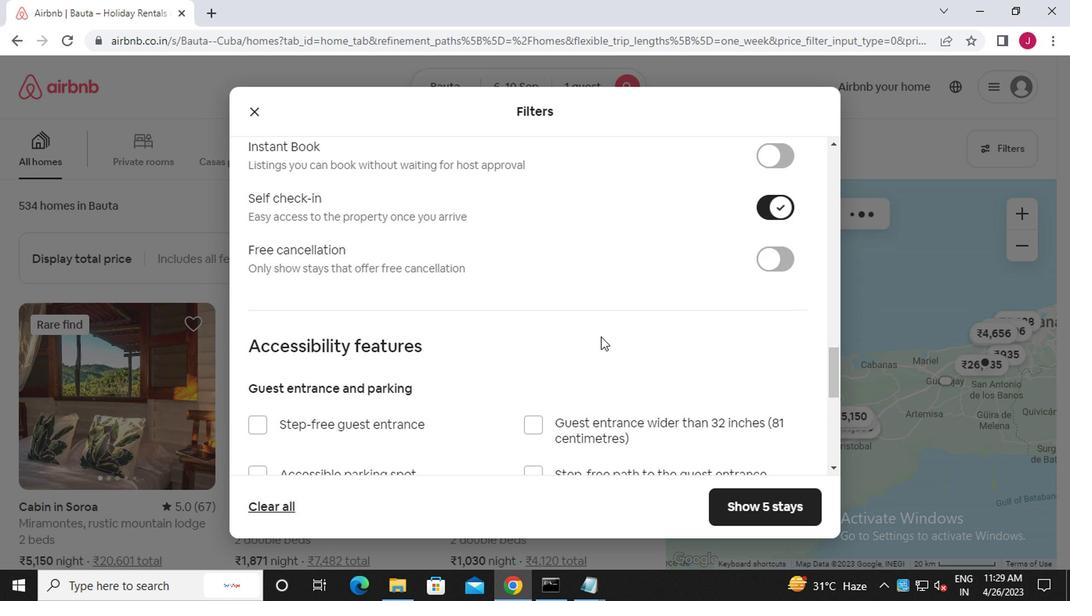 
Action: Mouse moved to (574, 356)
Screenshot: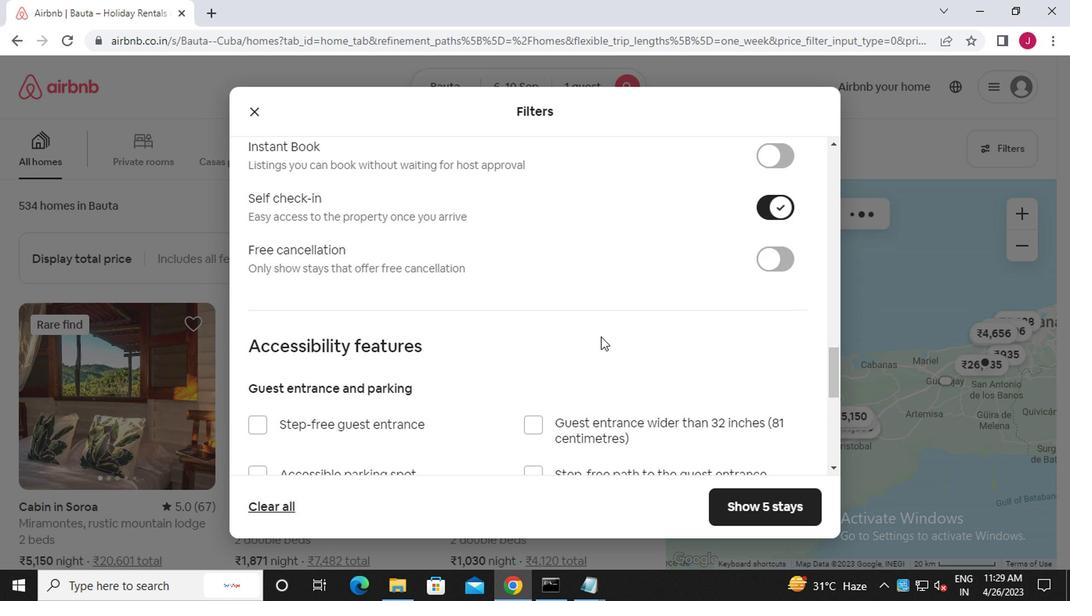 
Action: Mouse scrolled (574, 355) with delta (0, -1)
Screenshot: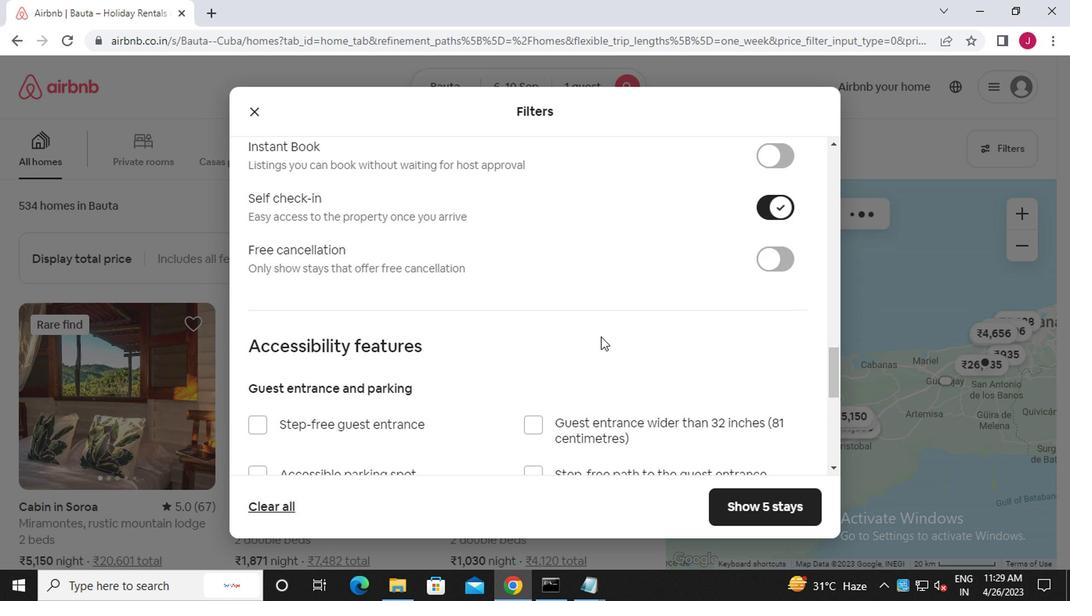 
Action: Mouse scrolled (574, 355) with delta (0, -1)
Screenshot: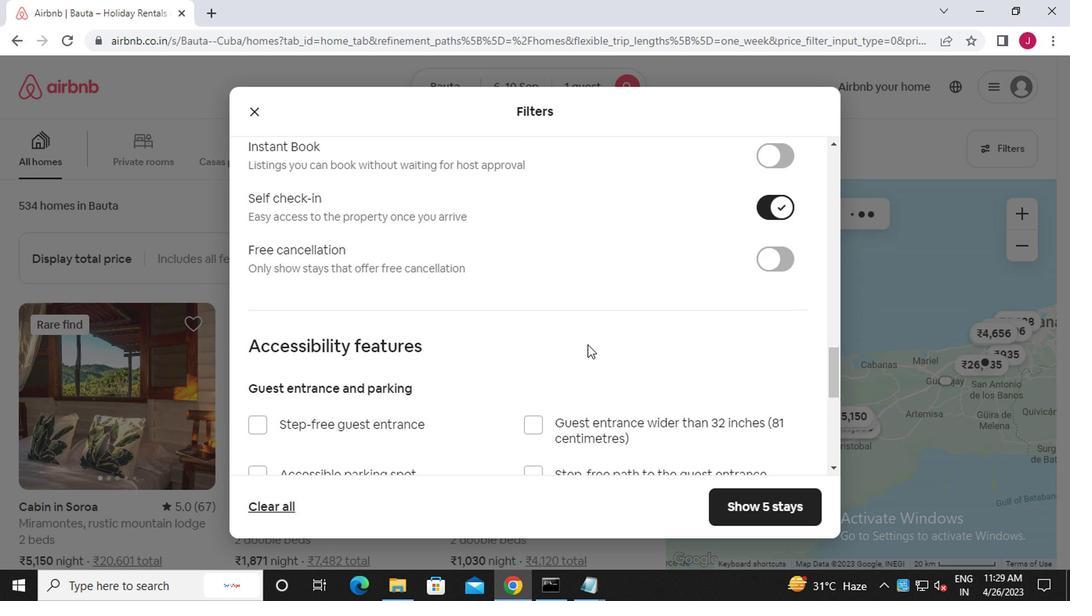 
Action: Mouse scrolled (574, 355) with delta (0, -1)
Screenshot: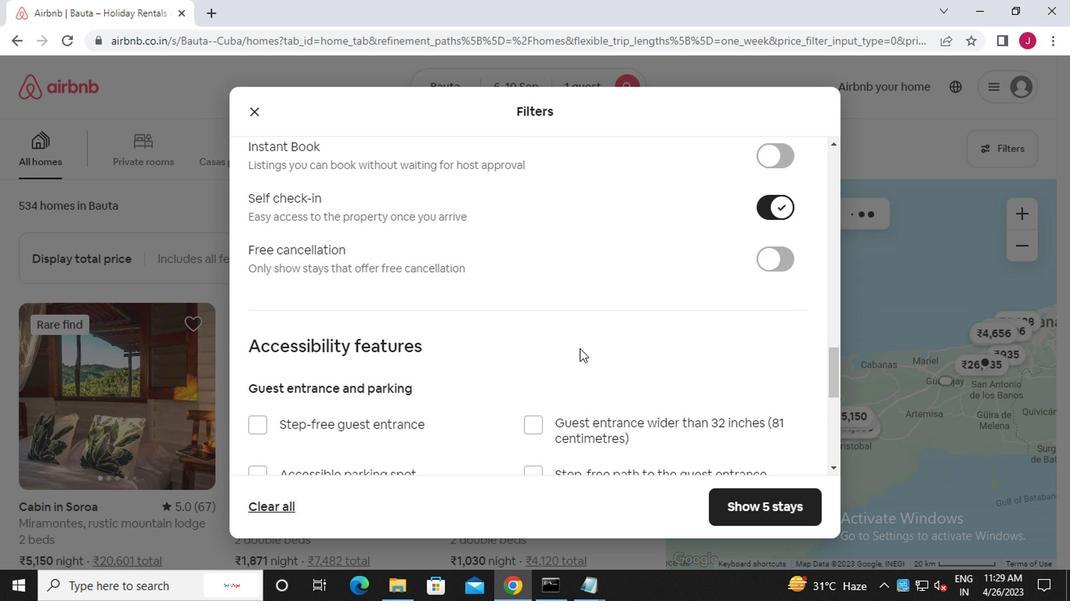 
Action: Mouse moved to (724, 507)
Screenshot: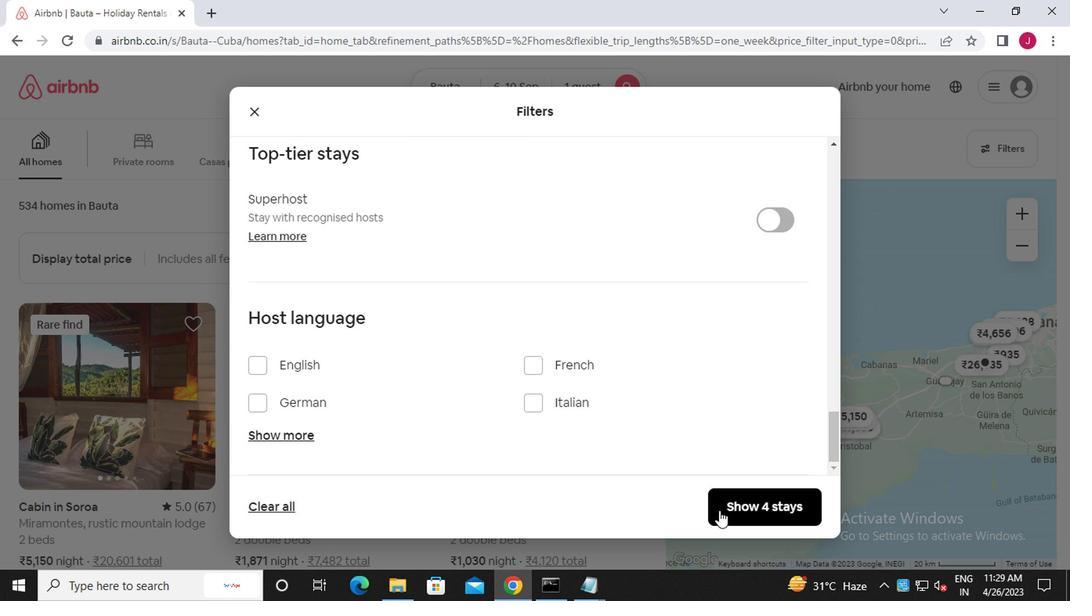 
Action: Mouse pressed left at (724, 507)
Screenshot: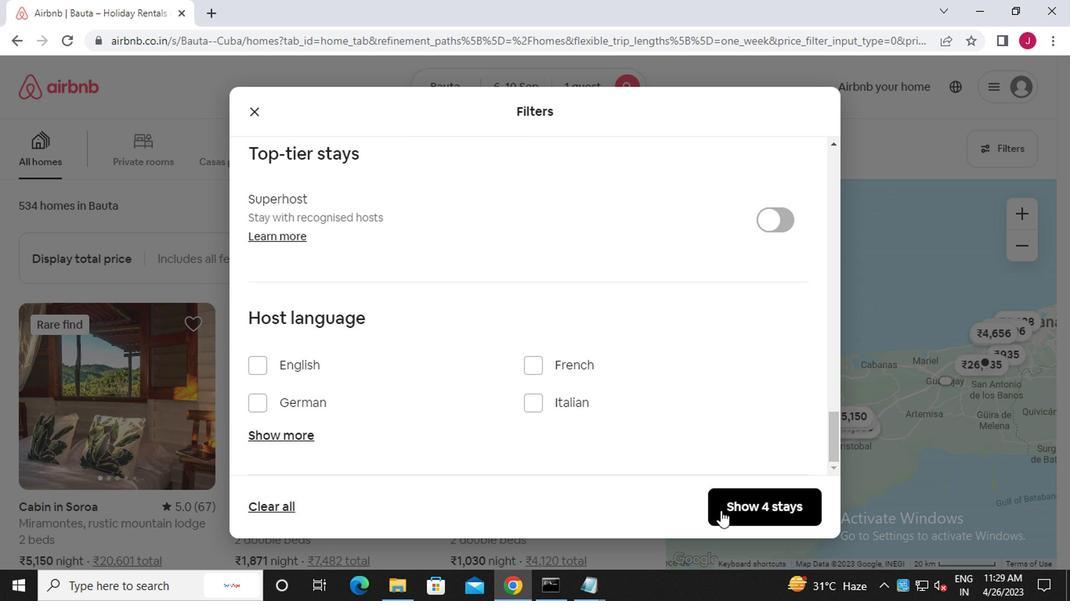 
Action: Mouse moved to (717, 501)
Screenshot: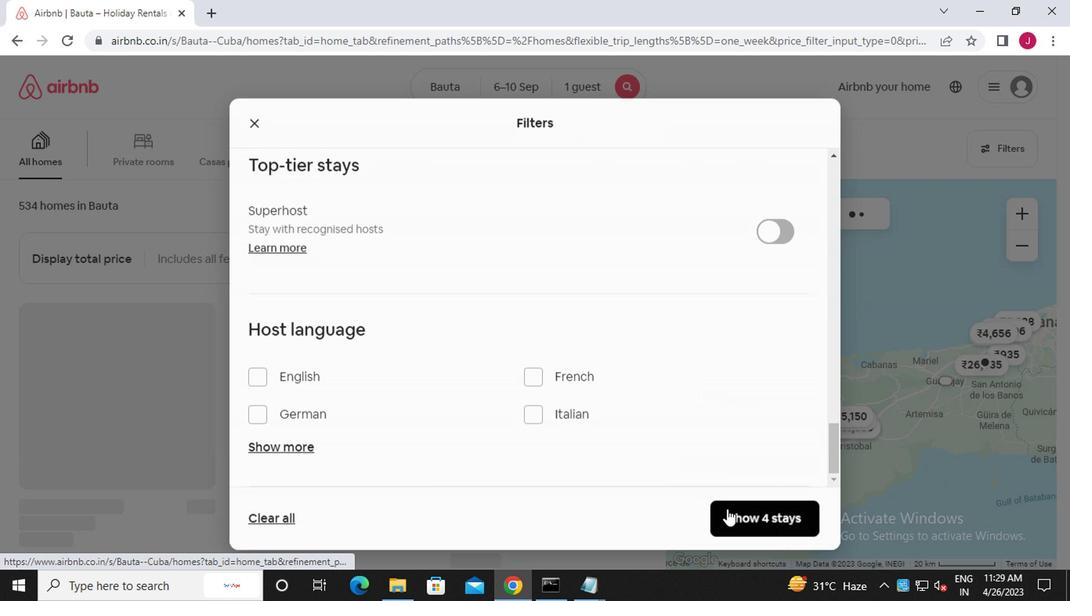 
